Task: Find a one-way business class flight from San Luis Obispo to Jackson for 9 passengers on May 9, with 2 checked bags, a price limit of ₹750,000, and a departure time between 9:00 AM and 12:00 AM.
Action: Mouse moved to (216, 209)
Screenshot: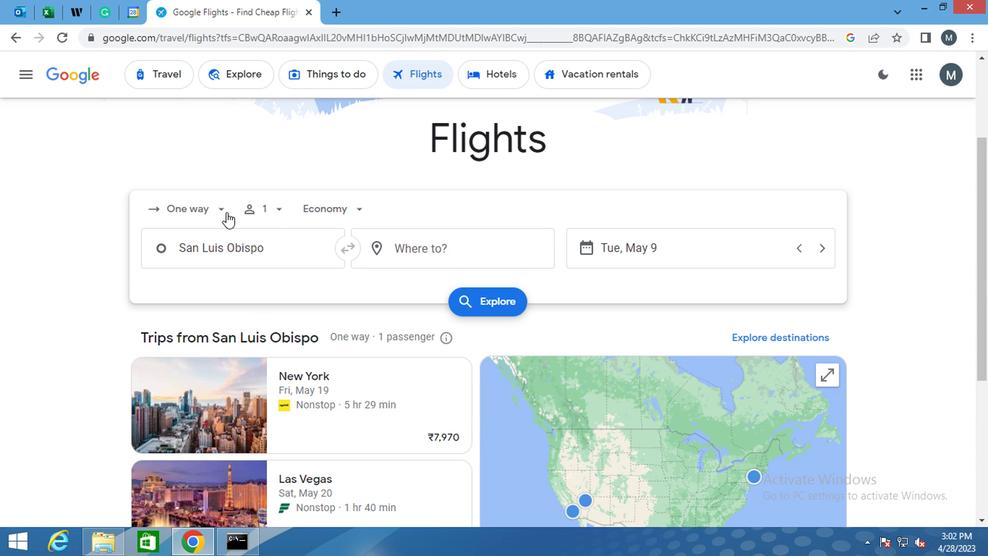 
Action: Mouse pressed left at (216, 209)
Screenshot: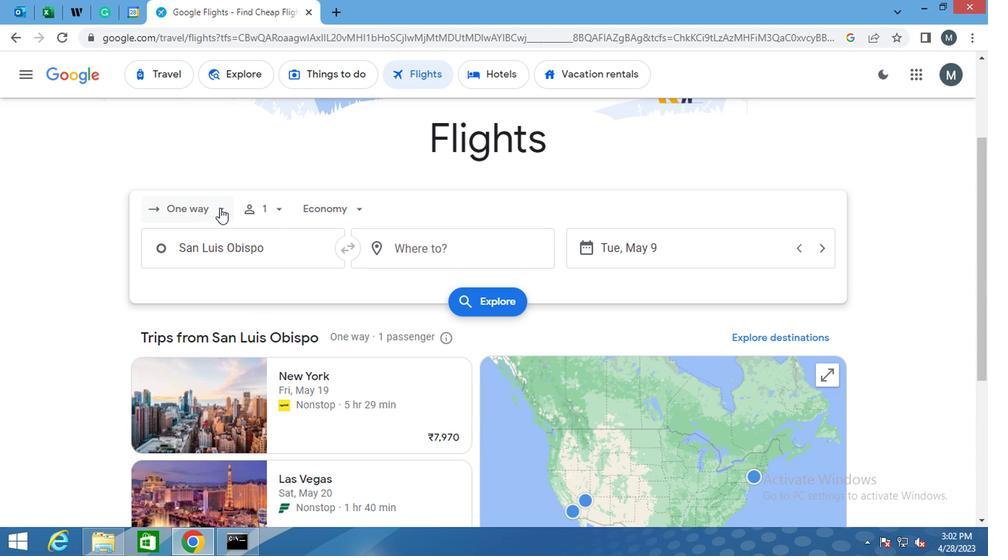 
Action: Mouse moved to (231, 284)
Screenshot: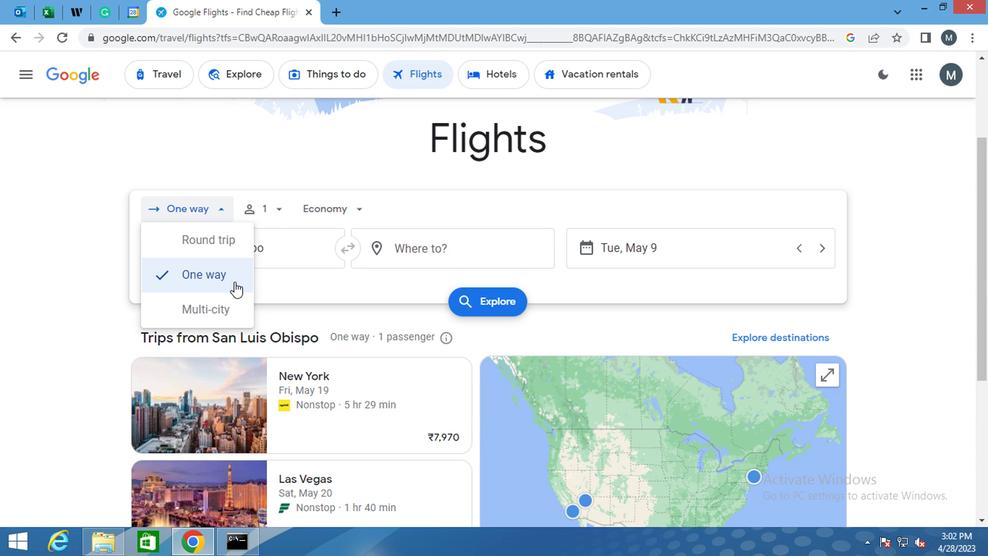 
Action: Mouse pressed left at (231, 284)
Screenshot: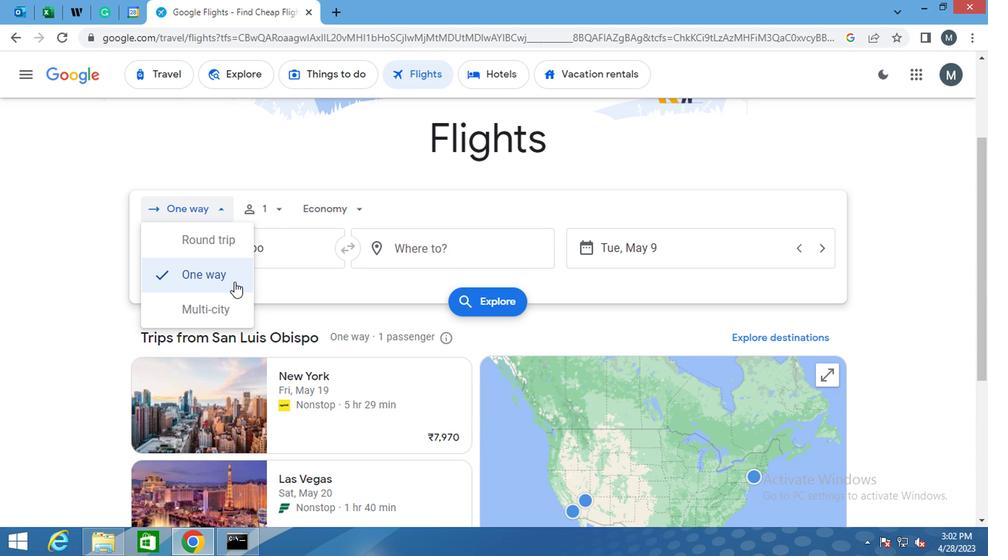 
Action: Mouse moved to (285, 211)
Screenshot: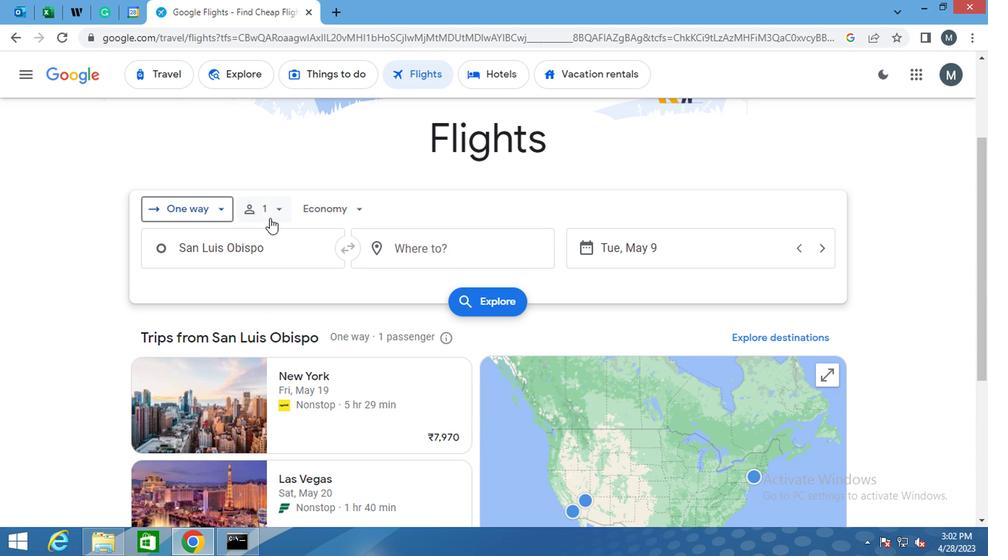 
Action: Mouse pressed left at (285, 211)
Screenshot: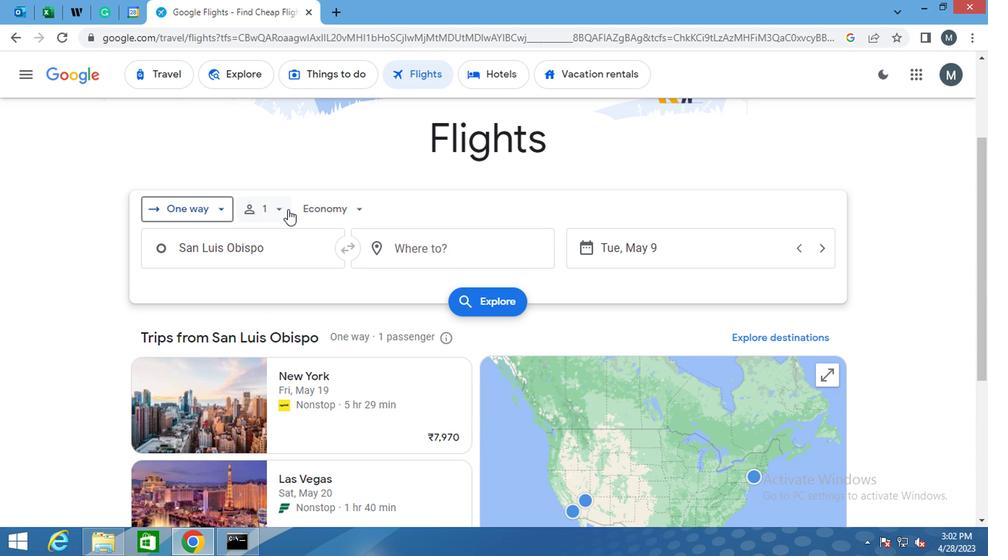 
Action: Mouse moved to (385, 250)
Screenshot: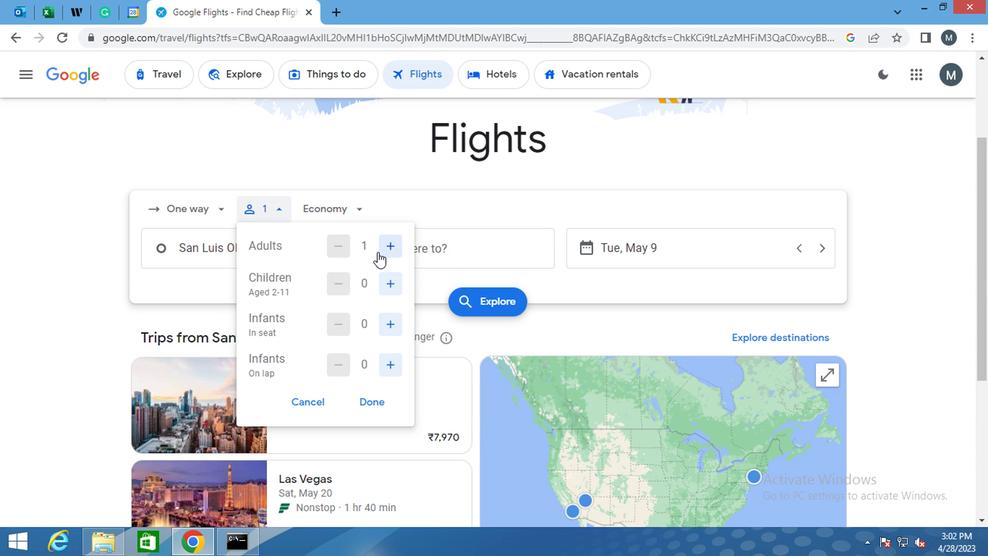 
Action: Mouse pressed left at (385, 250)
Screenshot: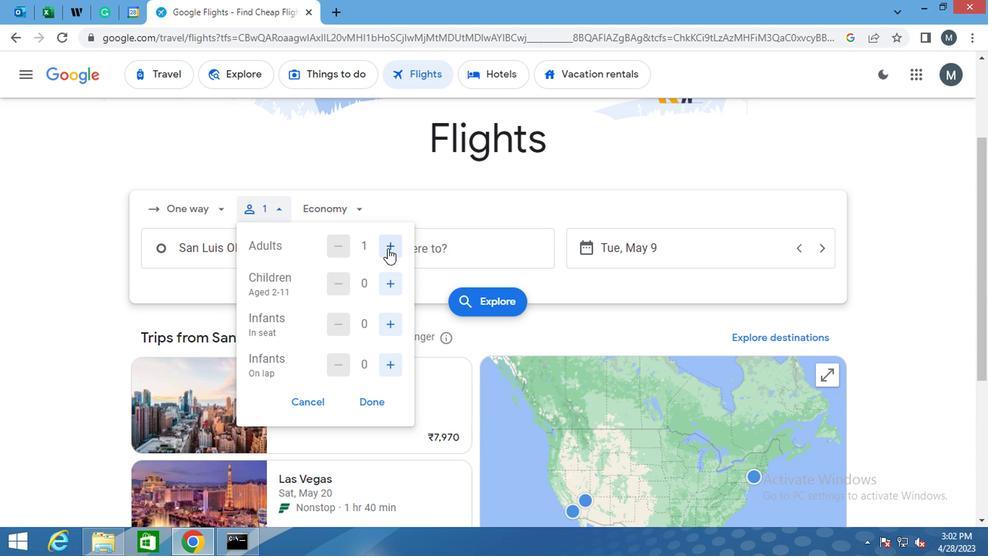 
Action: Mouse pressed left at (385, 250)
Screenshot: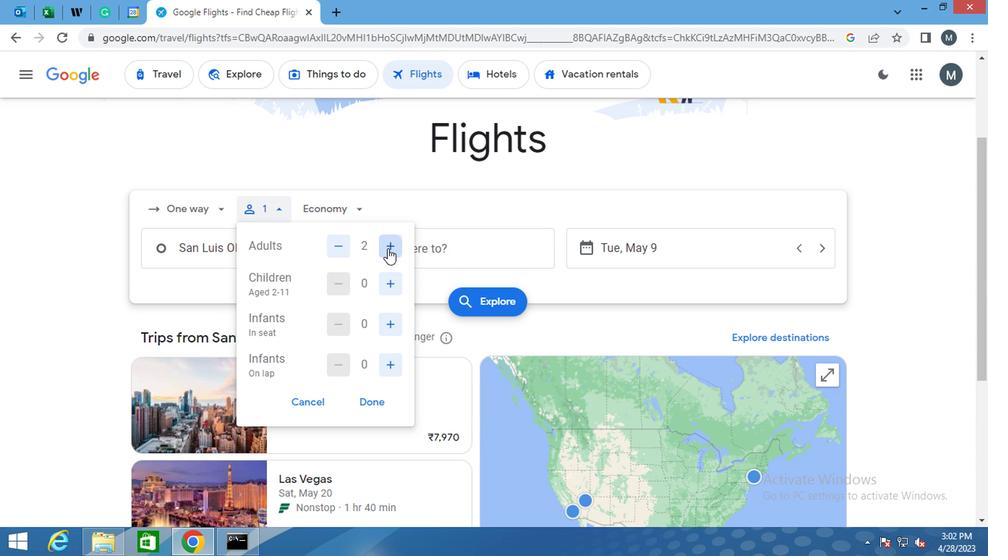 
Action: Mouse pressed left at (385, 250)
Screenshot: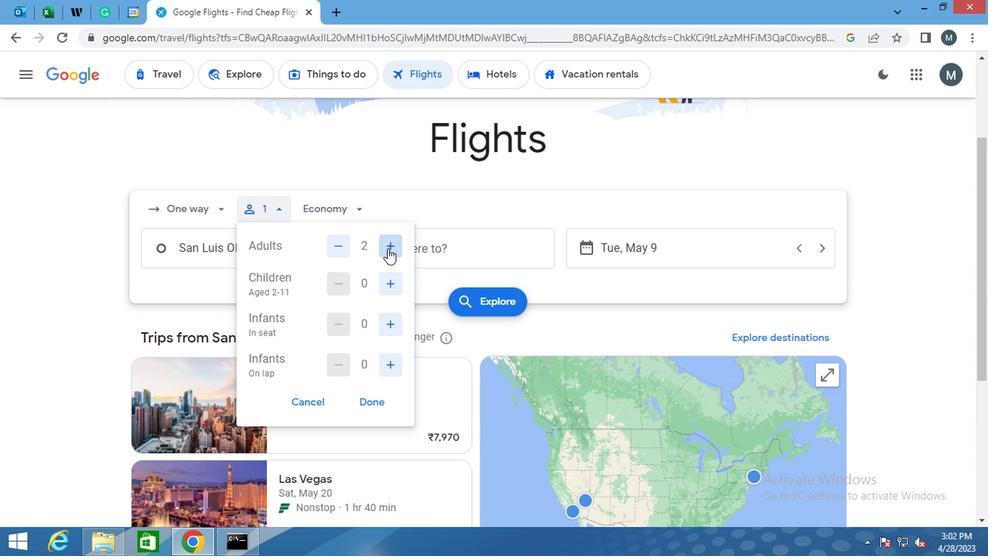 
Action: Mouse pressed left at (385, 250)
Screenshot: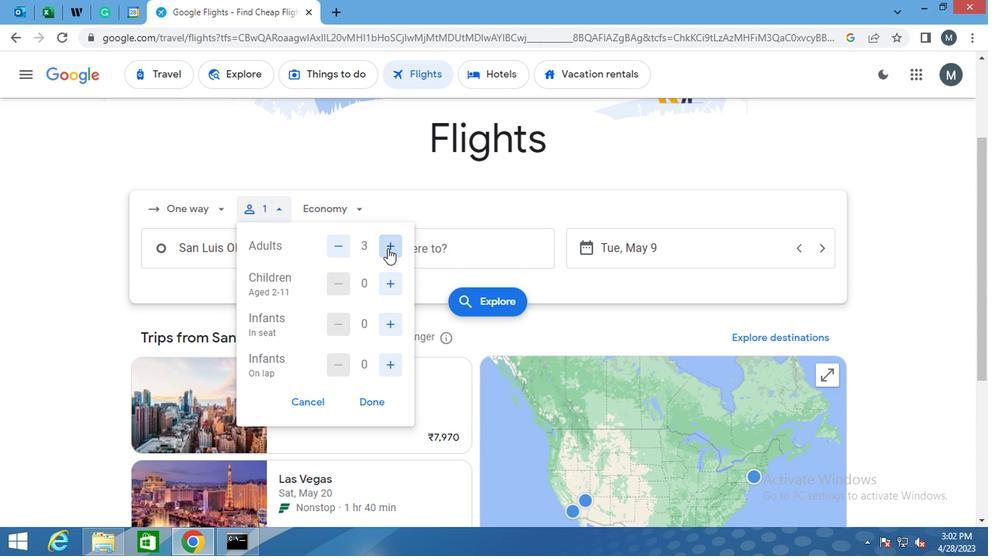 
Action: Mouse moved to (388, 287)
Screenshot: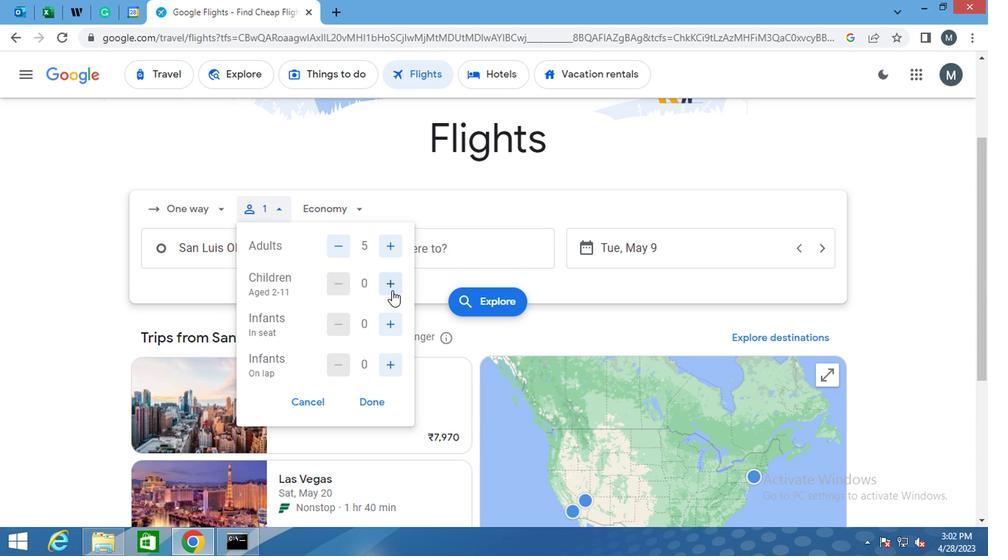 
Action: Mouse pressed left at (388, 287)
Screenshot: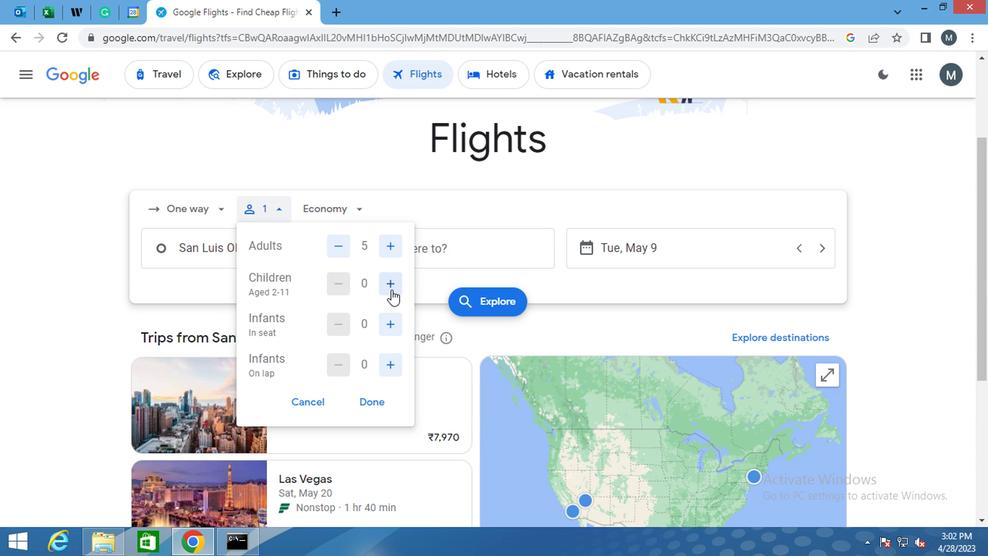 
Action: Mouse moved to (389, 324)
Screenshot: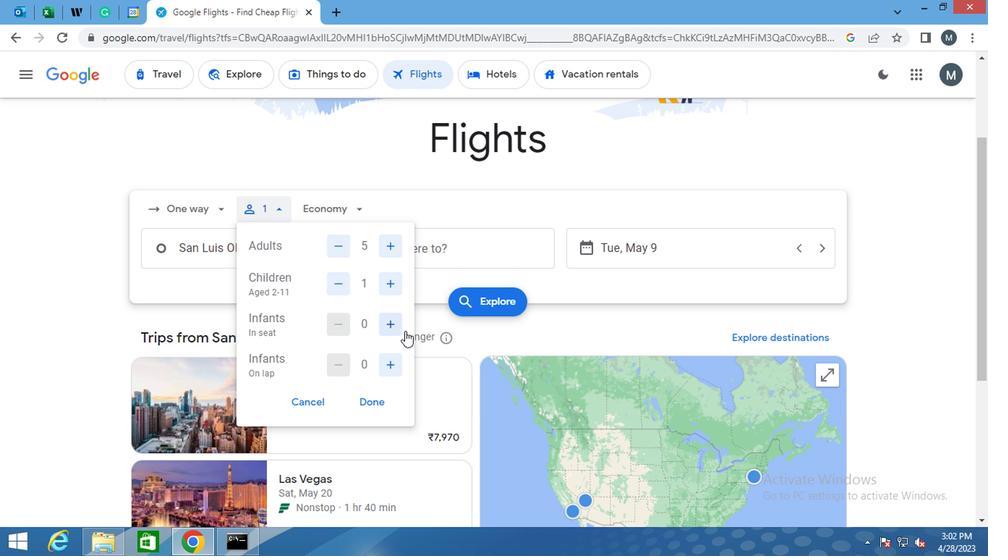 
Action: Mouse pressed left at (389, 324)
Screenshot: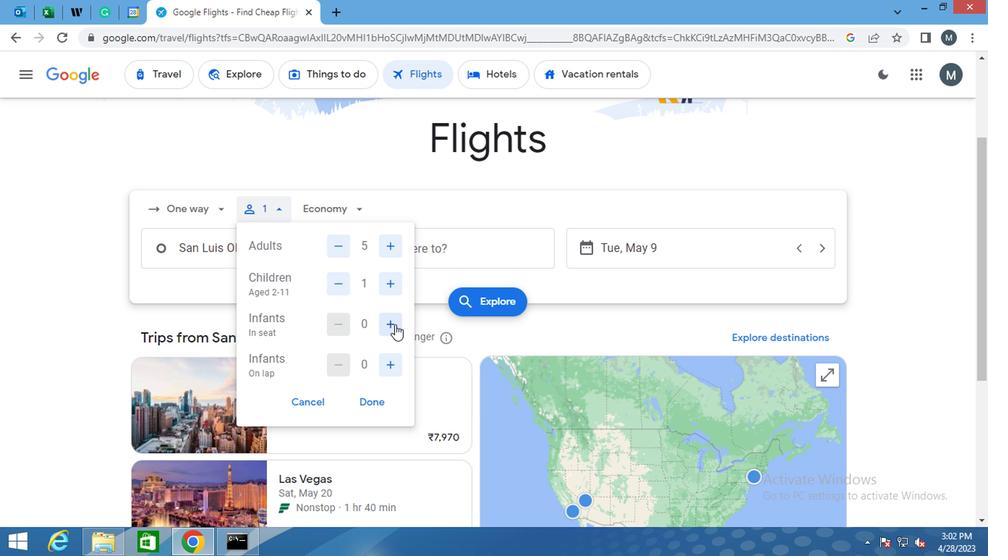
Action: Mouse pressed left at (389, 324)
Screenshot: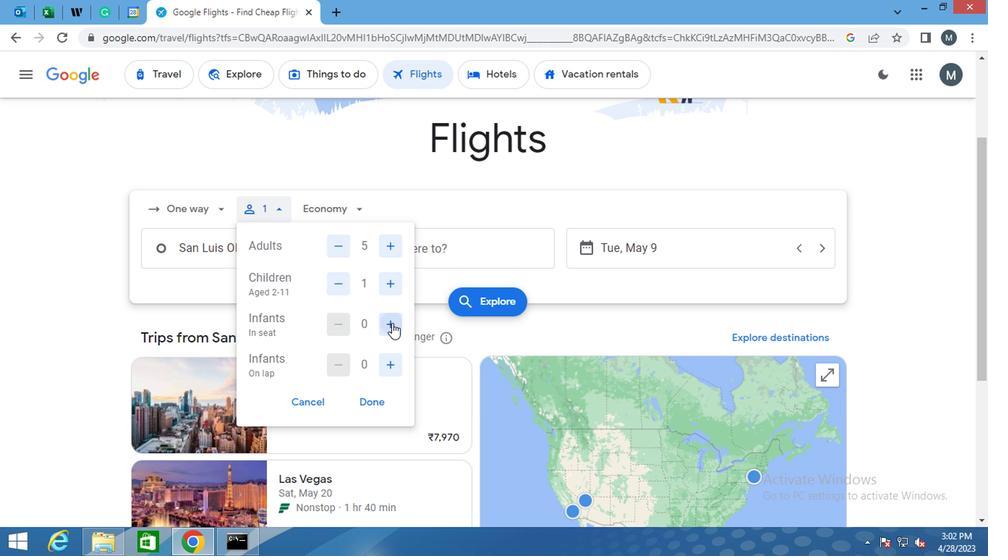 
Action: Mouse moved to (392, 368)
Screenshot: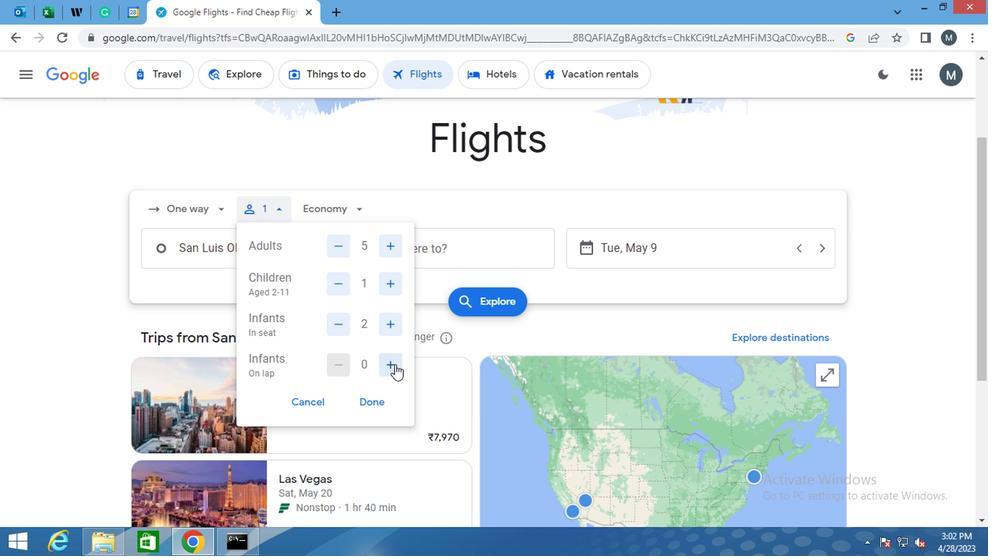 
Action: Mouse pressed left at (392, 368)
Screenshot: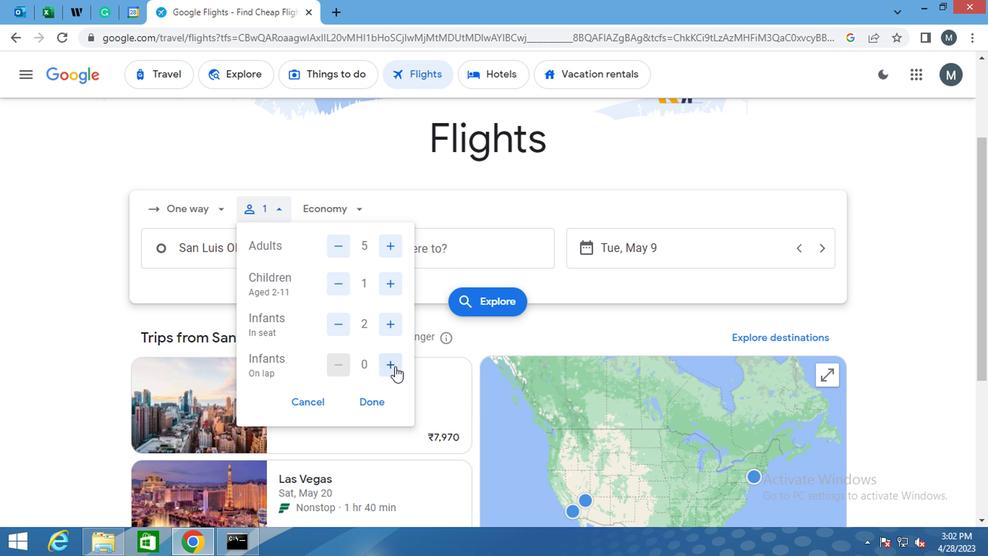 
Action: Mouse moved to (382, 405)
Screenshot: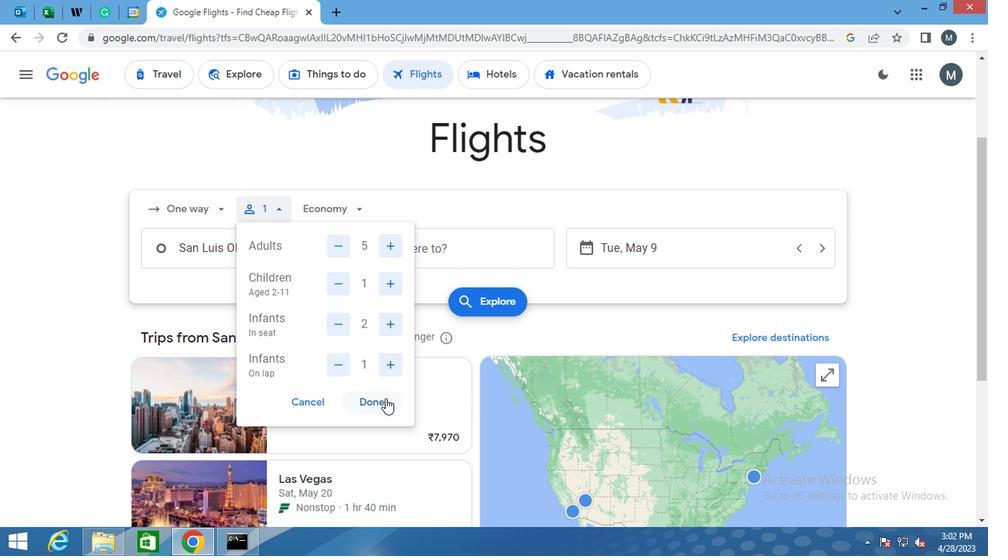 
Action: Mouse pressed left at (382, 405)
Screenshot: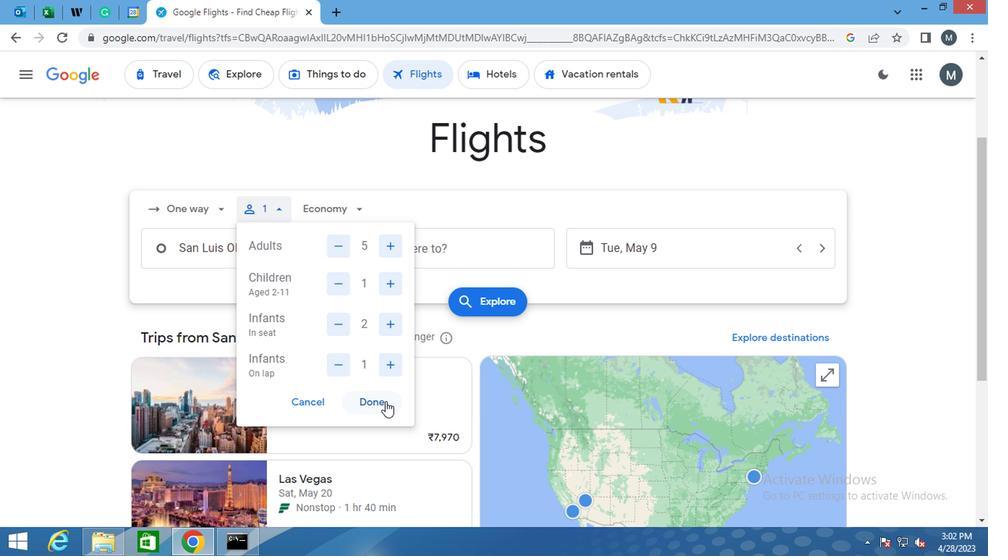 
Action: Mouse moved to (338, 211)
Screenshot: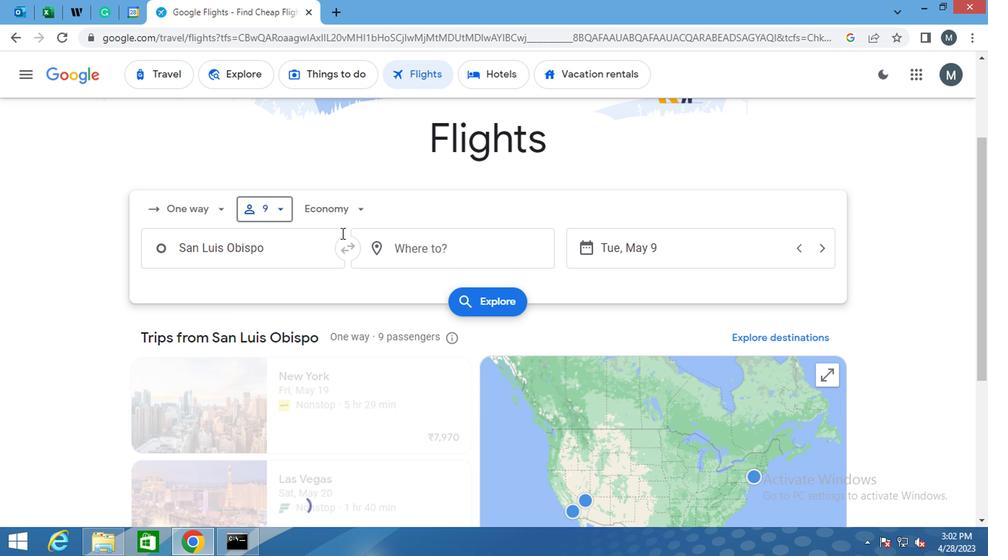 
Action: Mouse pressed left at (338, 211)
Screenshot: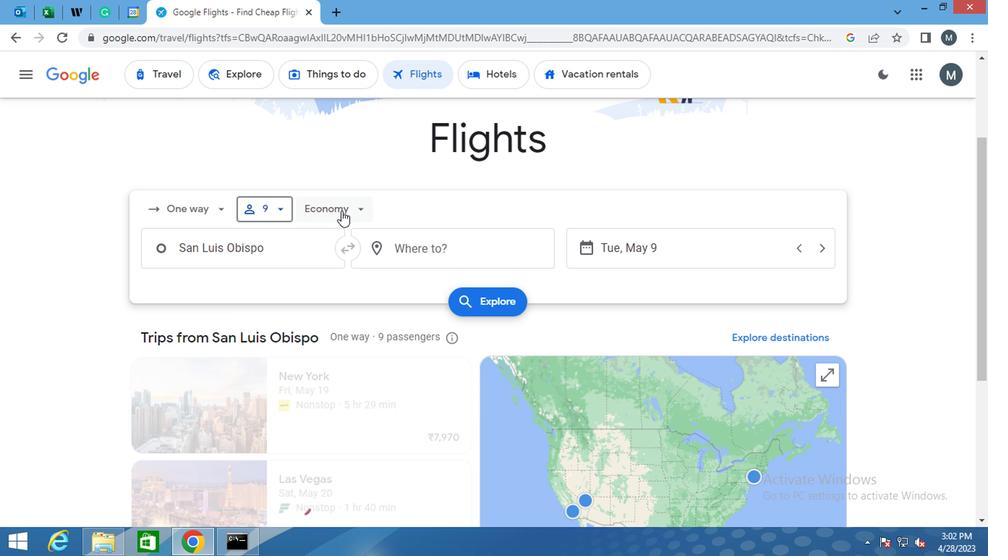 
Action: Mouse moved to (357, 312)
Screenshot: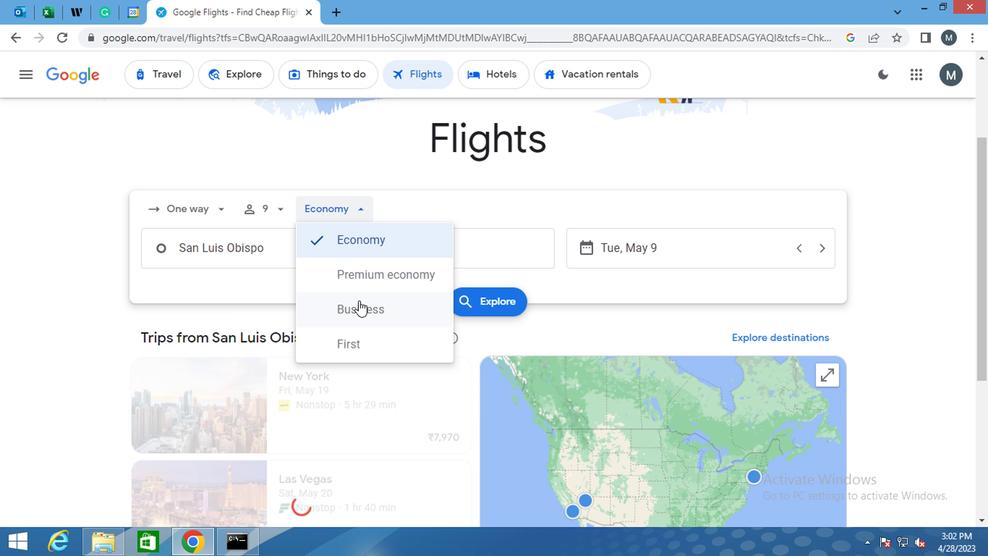
Action: Mouse pressed left at (357, 312)
Screenshot: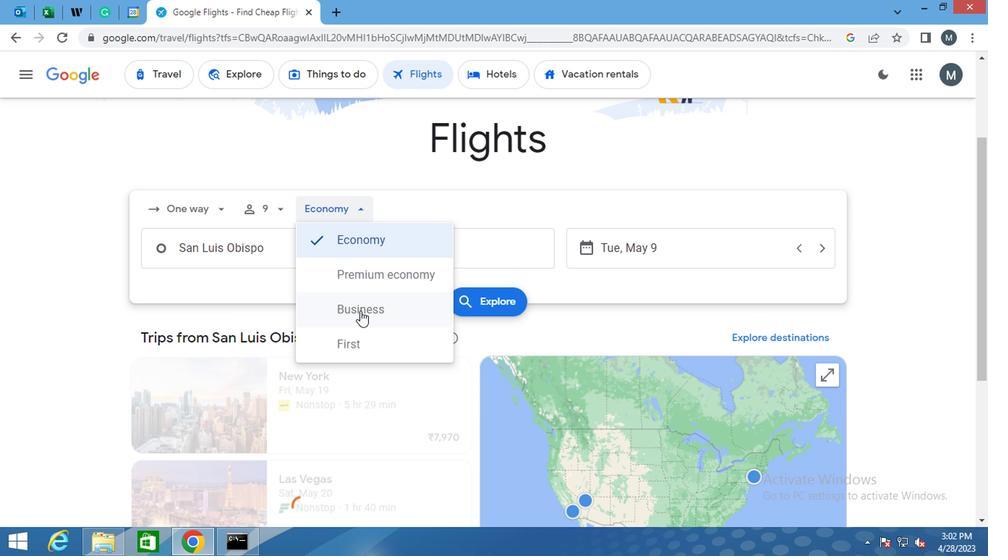
Action: Mouse moved to (265, 258)
Screenshot: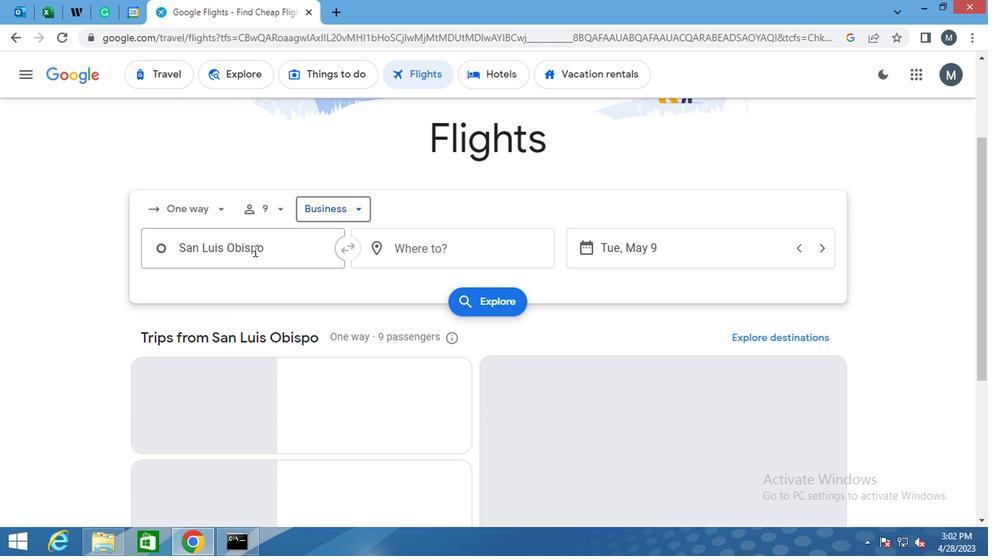 
Action: Mouse pressed left at (265, 258)
Screenshot: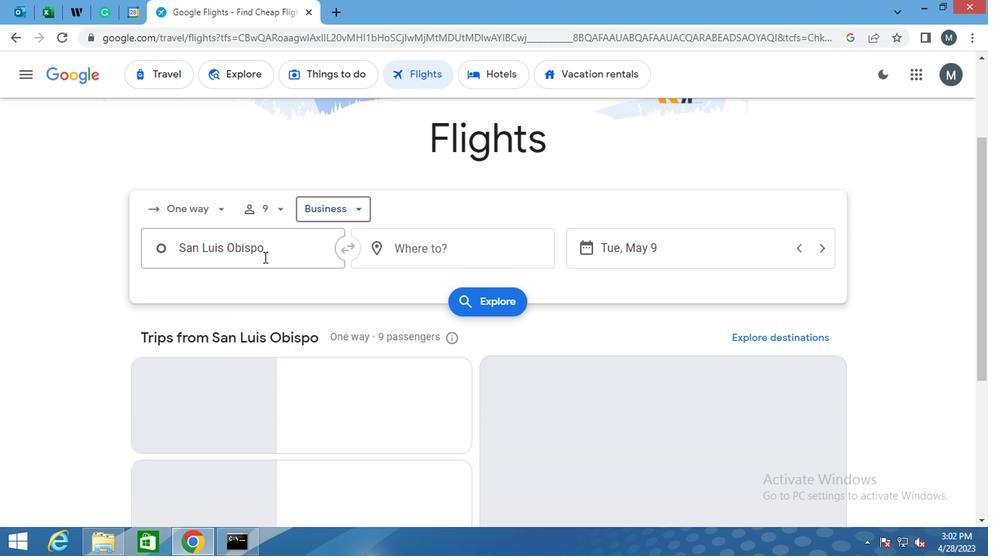
Action: Mouse moved to (291, 334)
Screenshot: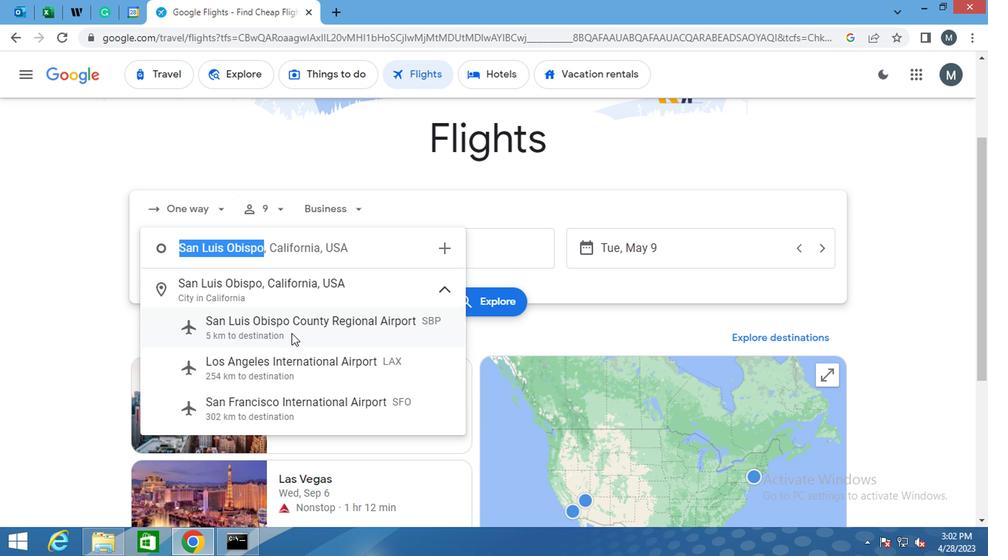 
Action: Mouse pressed left at (291, 334)
Screenshot: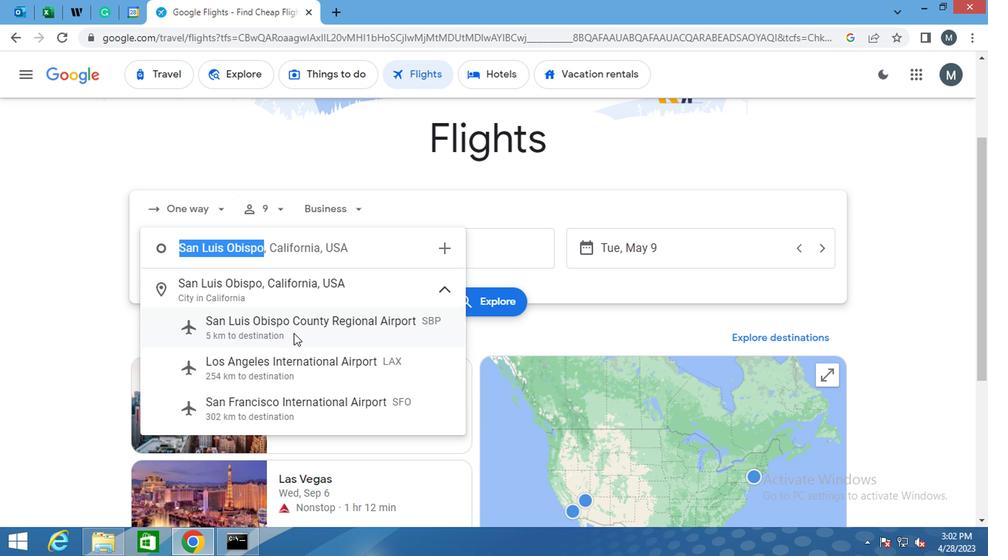 
Action: Mouse moved to (409, 252)
Screenshot: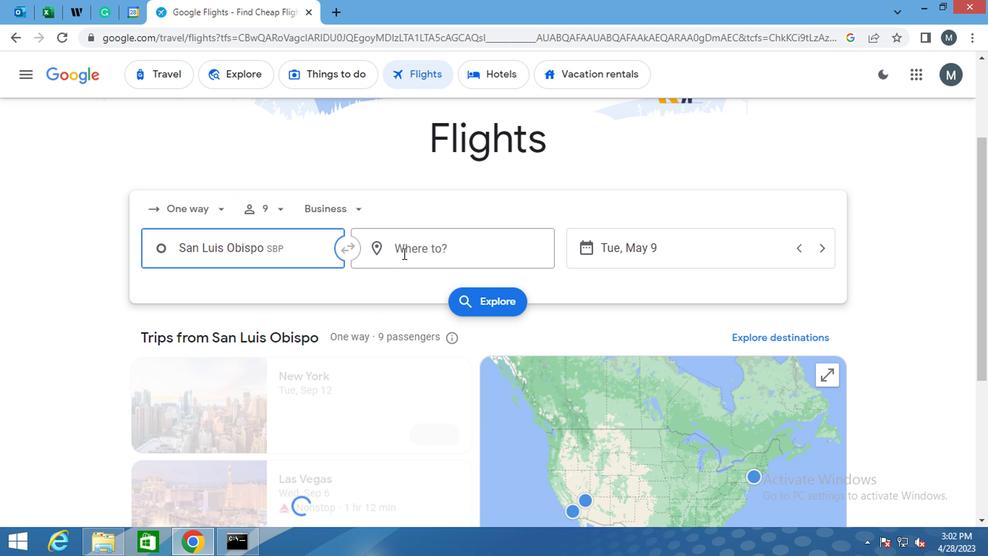 
Action: Mouse pressed left at (409, 252)
Screenshot: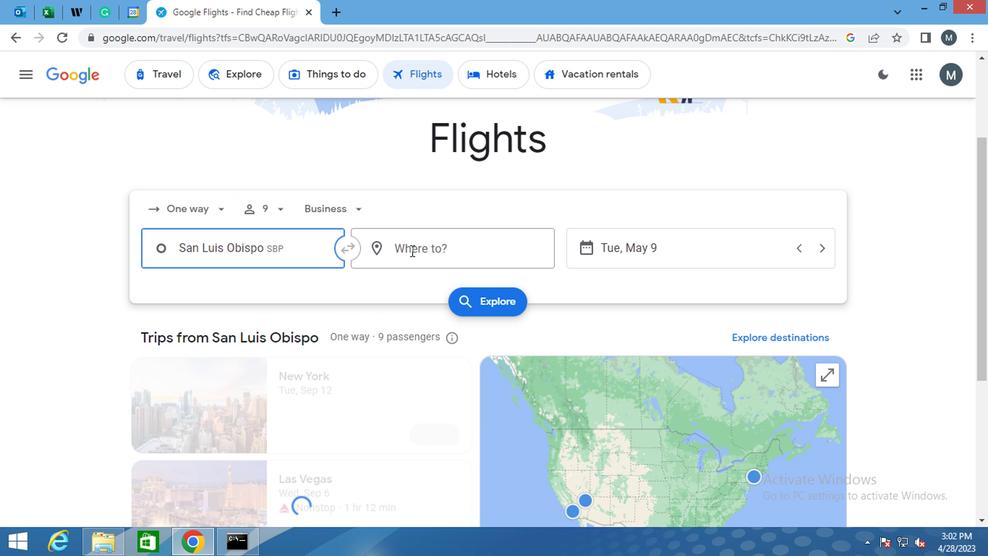 
Action: Mouse moved to (453, 274)
Screenshot: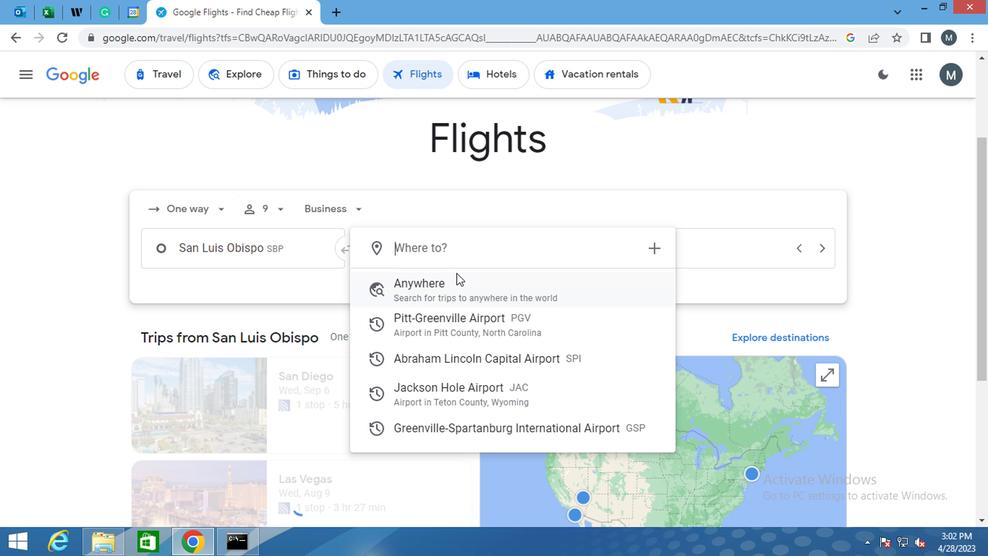 
Action: Key pressed jck
Screenshot: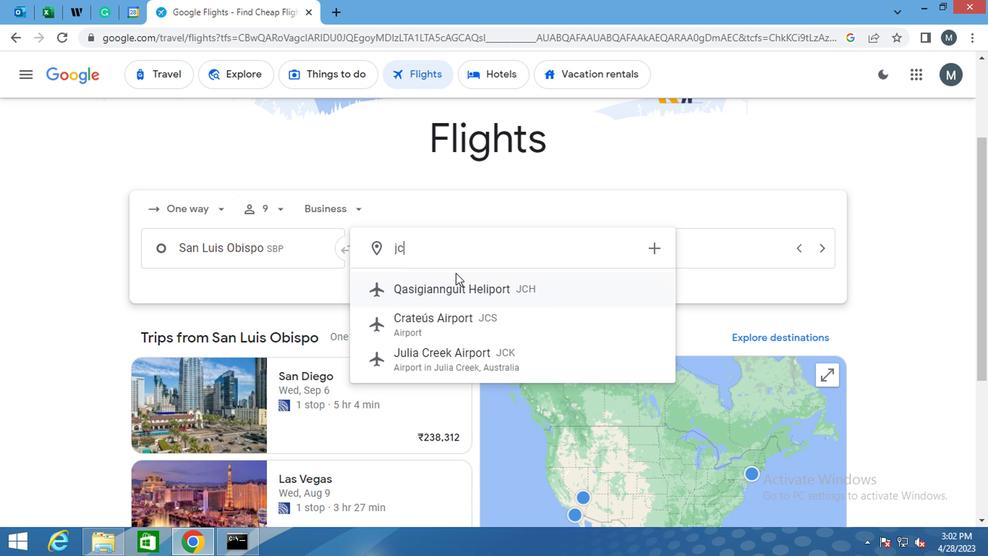 
Action: Mouse moved to (475, 295)
Screenshot: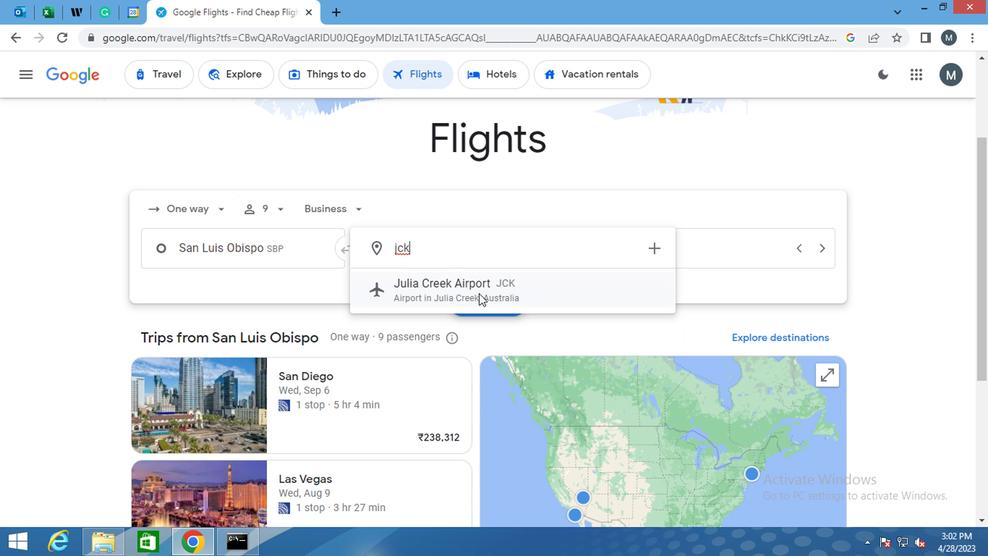 
Action: Key pressed <Key.backspace><Key.backspace>ackson<Key.space>ho
Screenshot: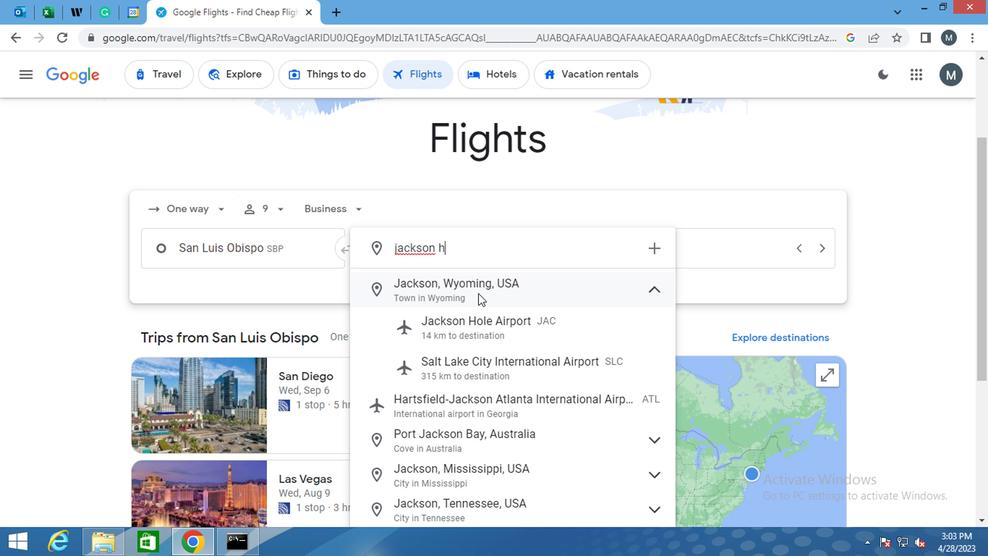 
Action: Mouse moved to (468, 290)
Screenshot: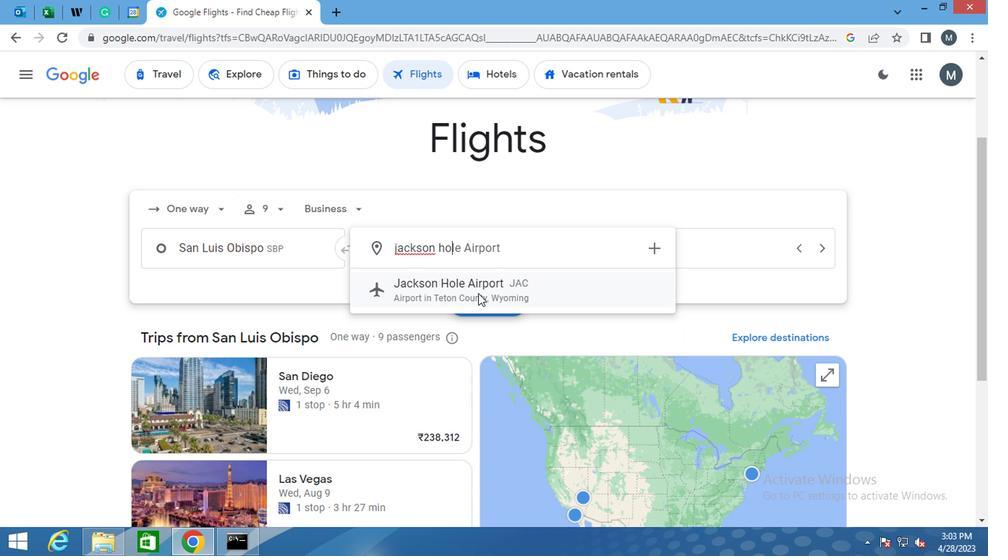 
Action: Mouse pressed left at (468, 290)
Screenshot: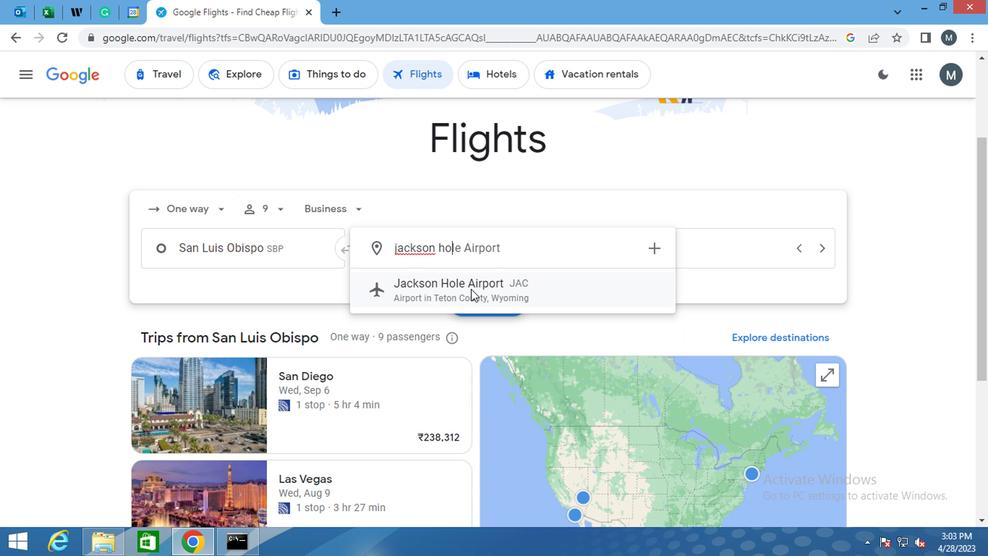 
Action: Mouse moved to (711, 255)
Screenshot: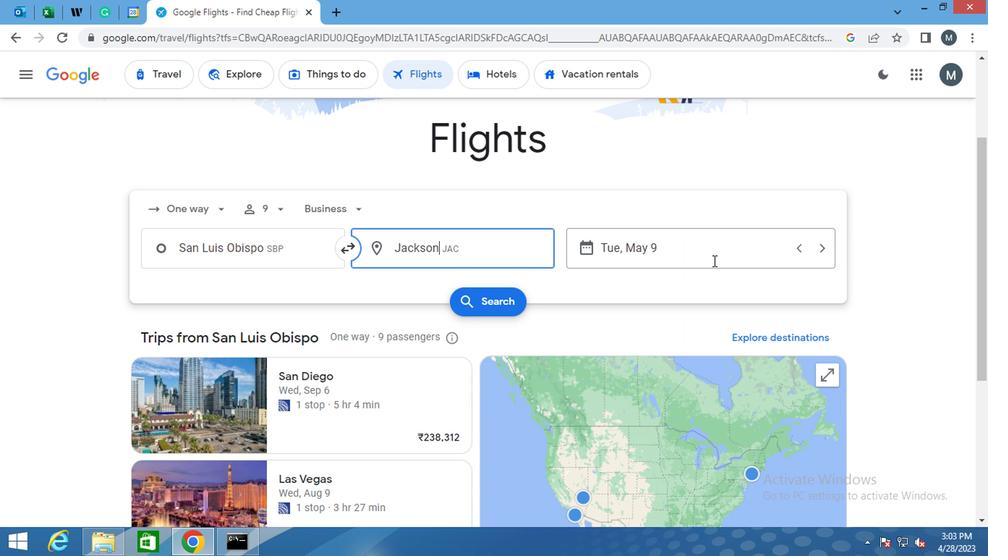 
Action: Mouse pressed left at (711, 255)
Screenshot: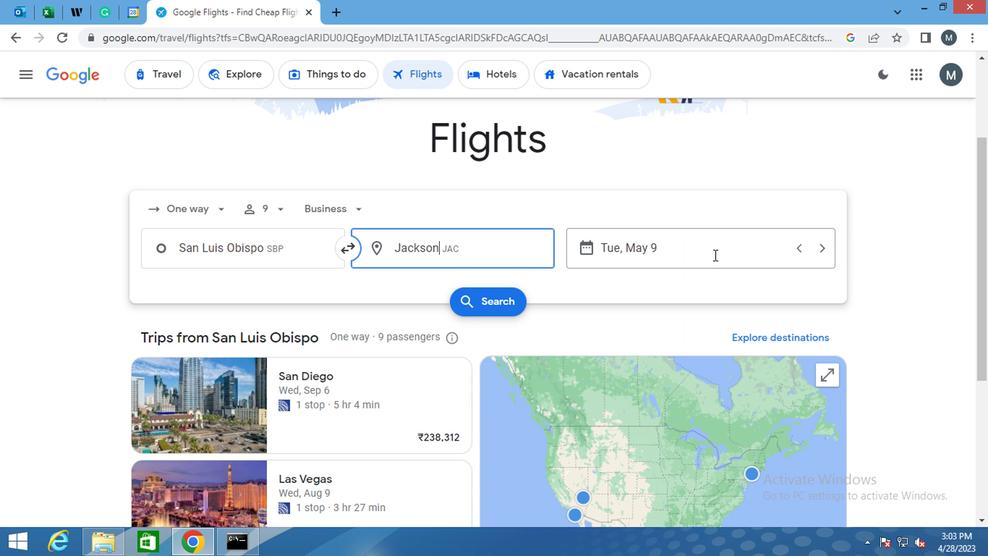 
Action: Mouse moved to (673, 262)
Screenshot: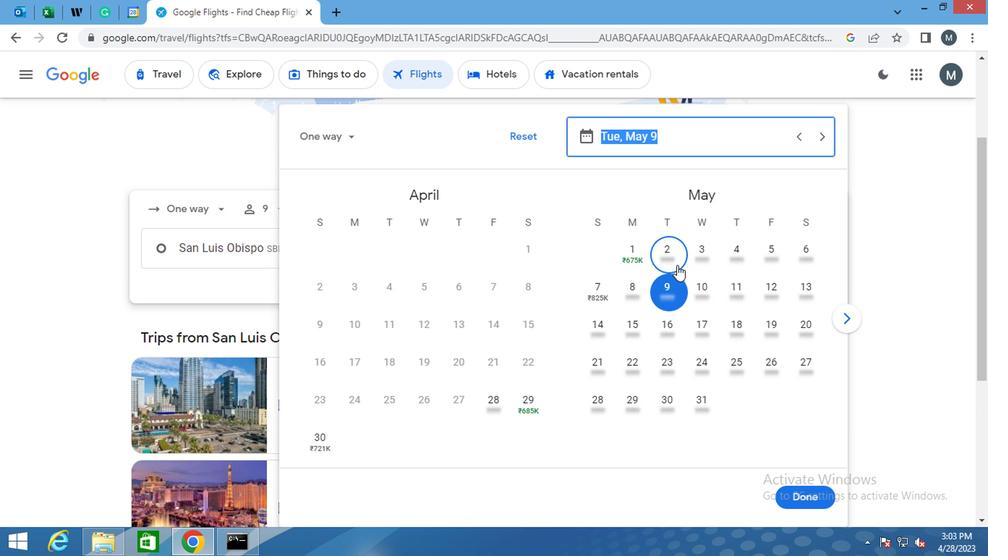
Action: Mouse pressed left at (673, 262)
Screenshot: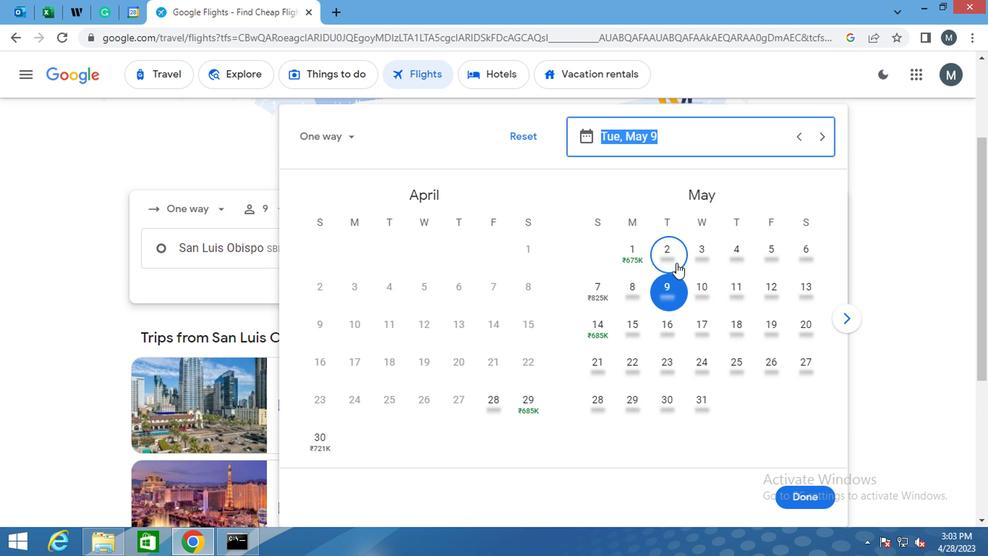 
Action: Mouse moved to (799, 502)
Screenshot: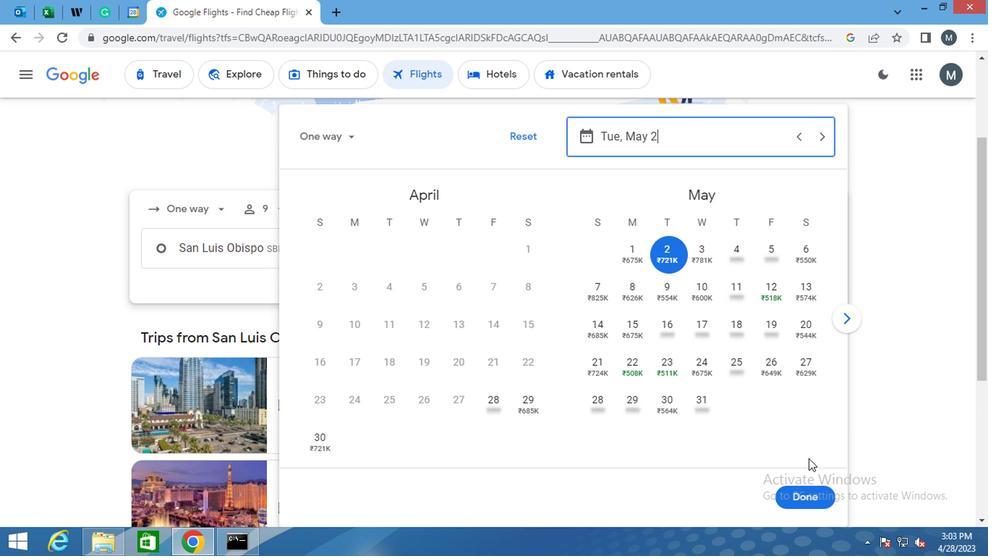 
Action: Mouse pressed left at (799, 502)
Screenshot: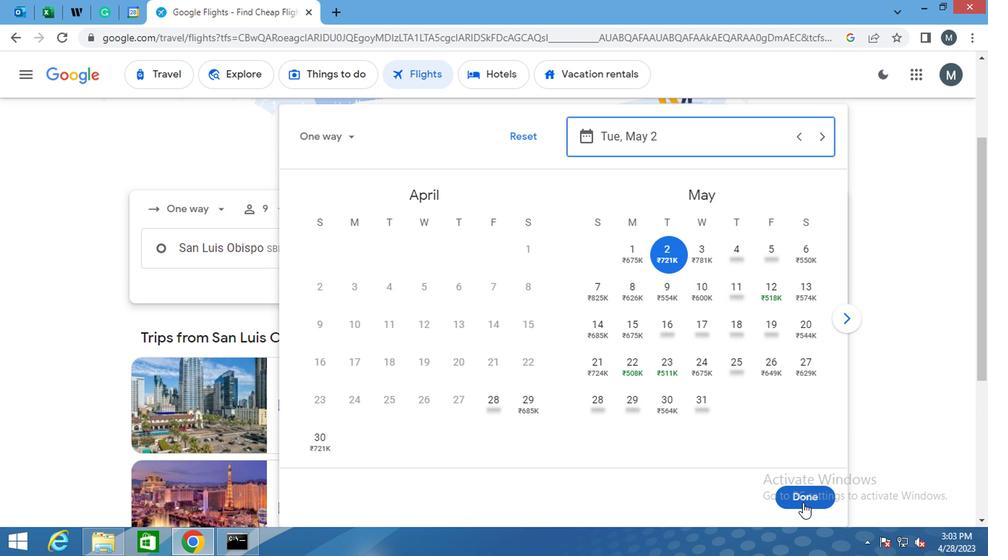 
Action: Mouse moved to (486, 302)
Screenshot: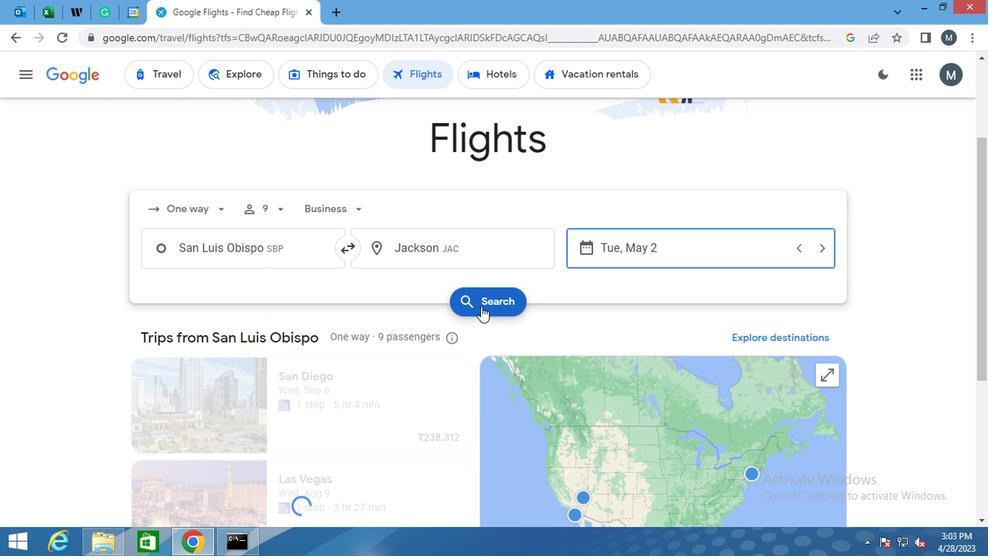 
Action: Mouse pressed left at (486, 302)
Screenshot: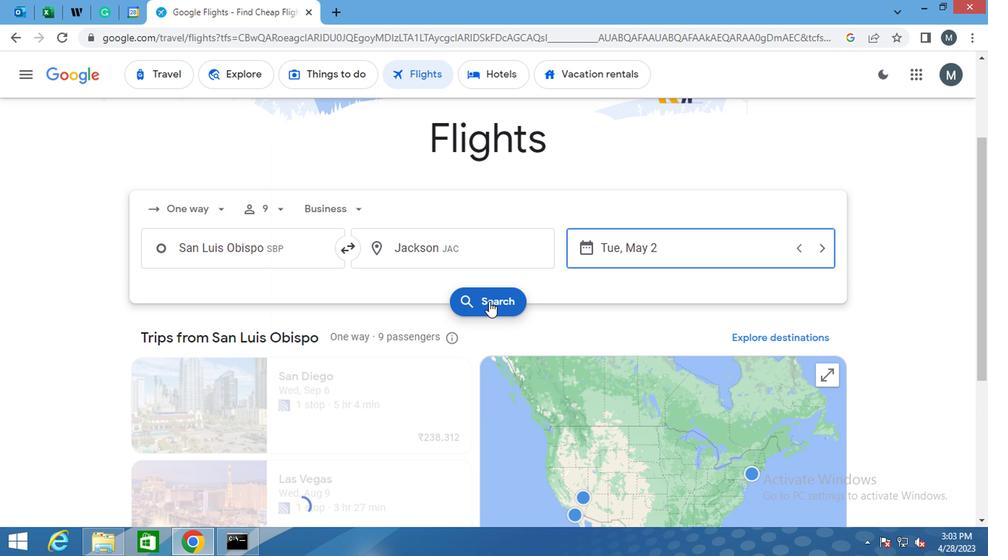 
Action: Mouse moved to (236, 309)
Screenshot: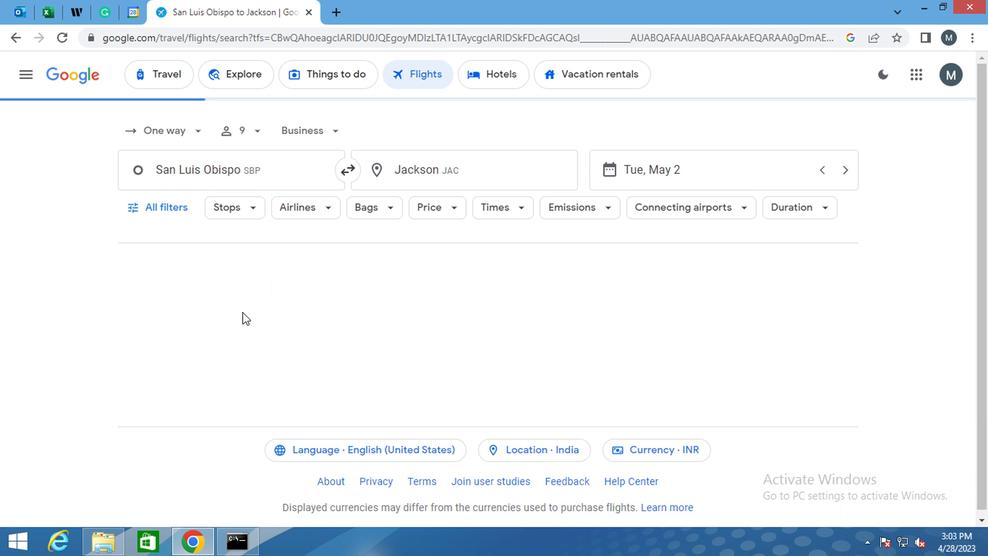 
Action: Mouse scrolled (236, 308) with delta (0, 0)
Screenshot: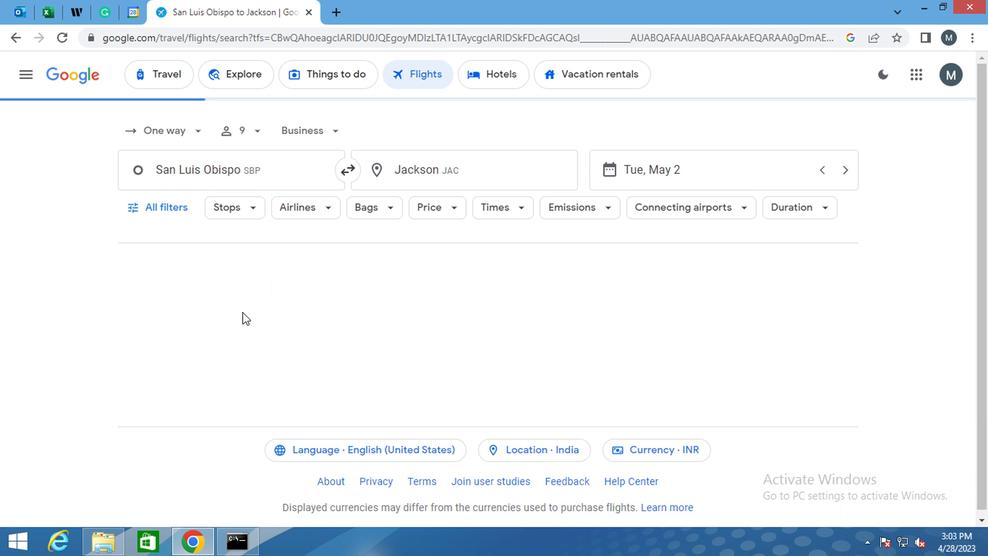 
Action: Mouse moved to (236, 308)
Screenshot: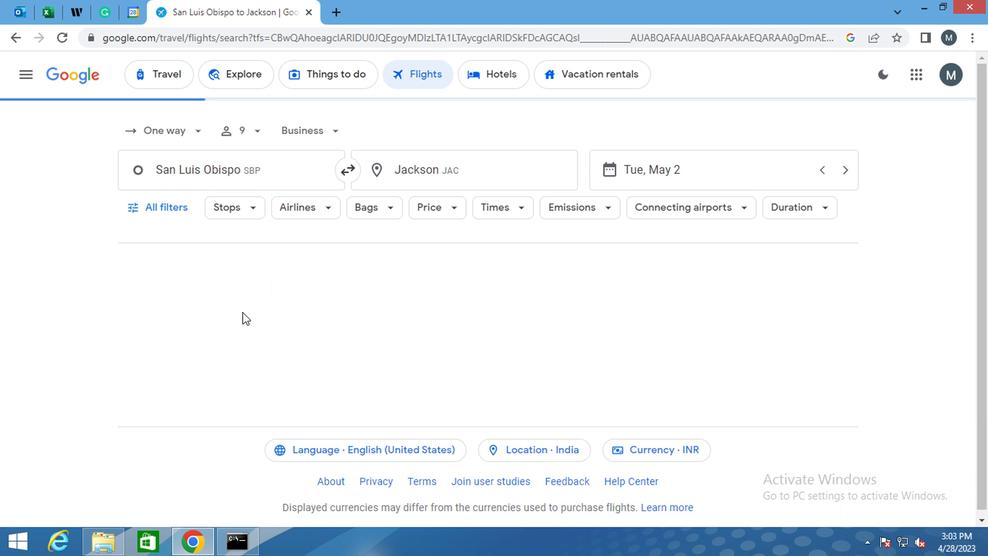 
Action: Mouse scrolled (236, 307) with delta (0, -1)
Screenshot: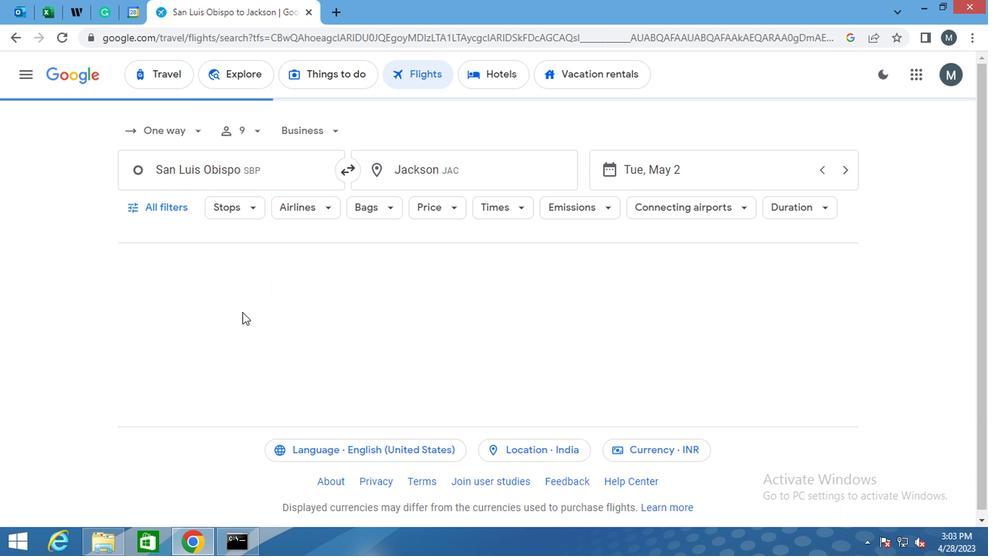 
Action: Mouse moved to (229, 309)
Screenshot: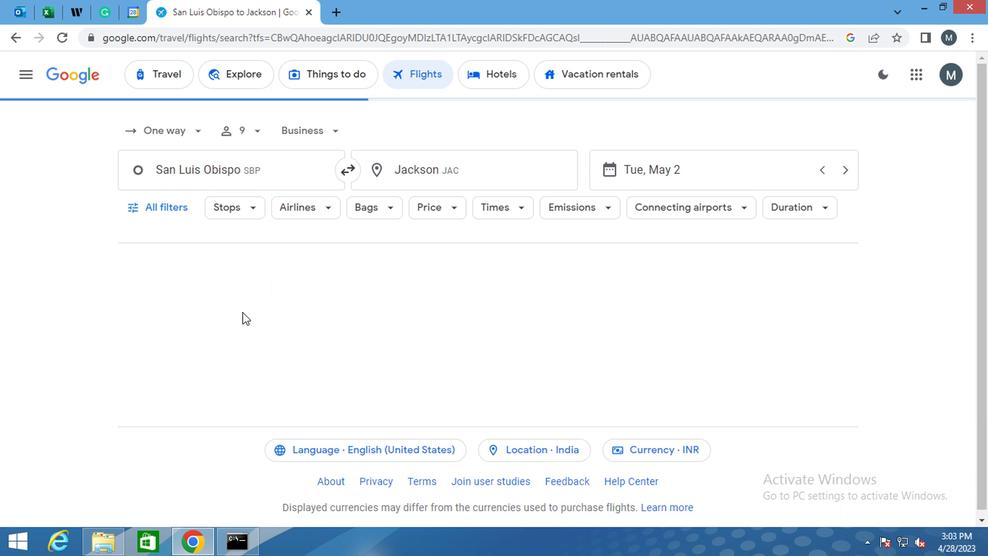 
Action: Mouse scrolled (229, 309) with delta (0, 0)
Screenshot: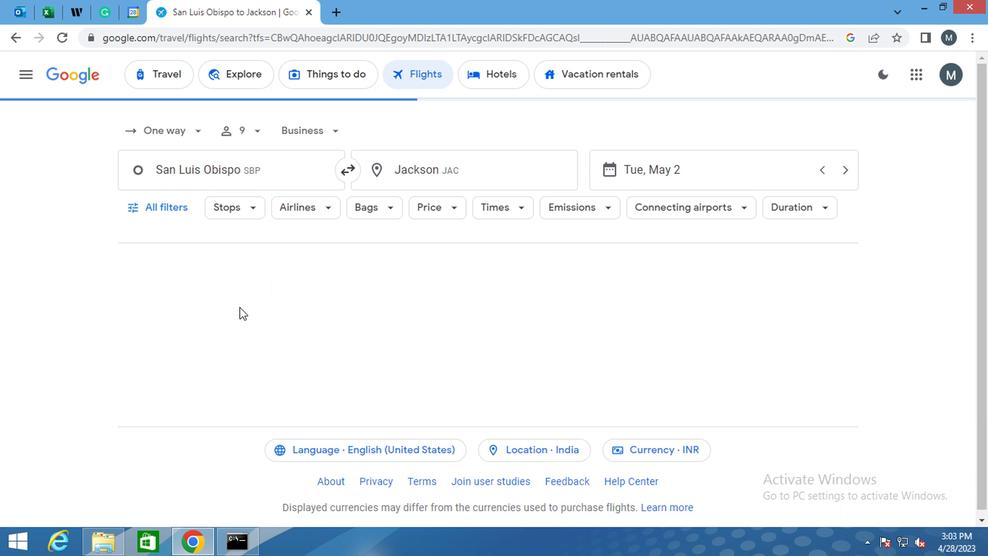 
Action: Mouse moved to (169, 200)
Screenshot: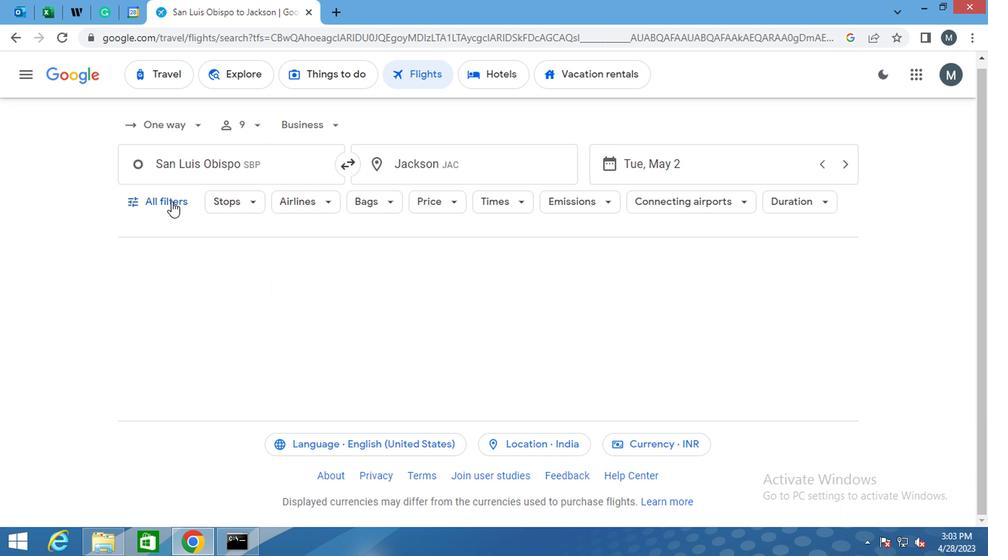 
Action: Mouse pressed left at (169, 200)
Screenshot: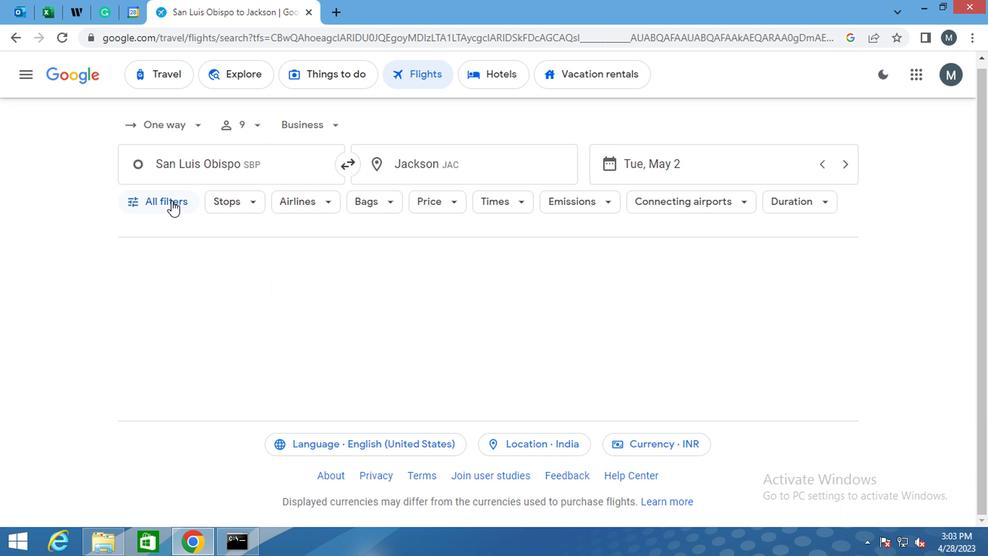 
Action: Mouse moved to (234, 302)
Screenshot: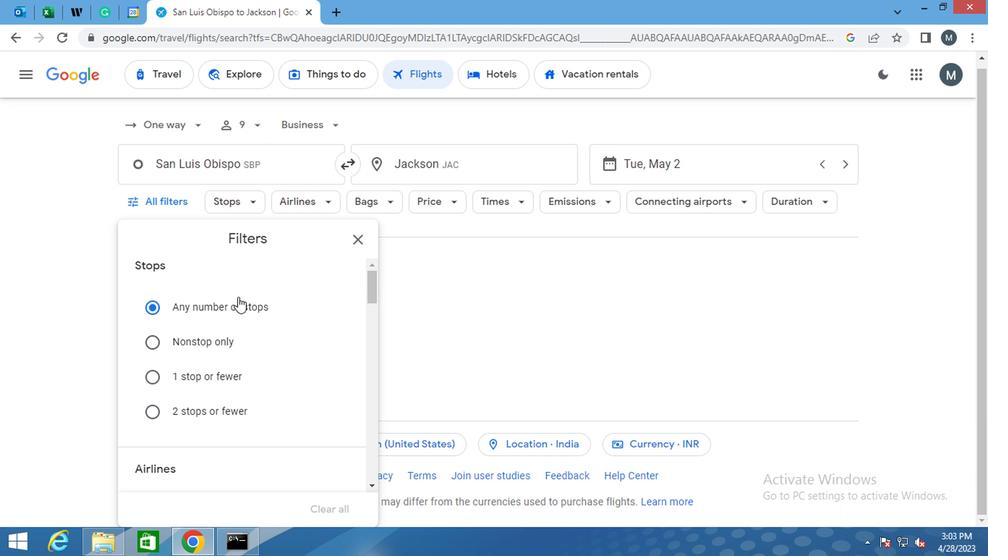 
Action: Mouse scrolled (234, 301) with delta (0, 0)
Screenshot: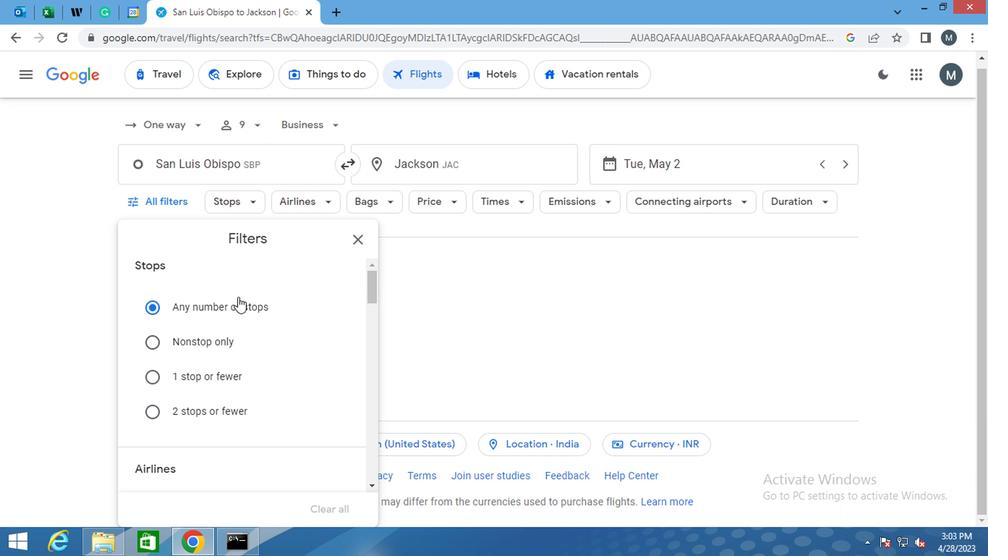 
Action: Mouse moved to (233, 303)
Screenshot: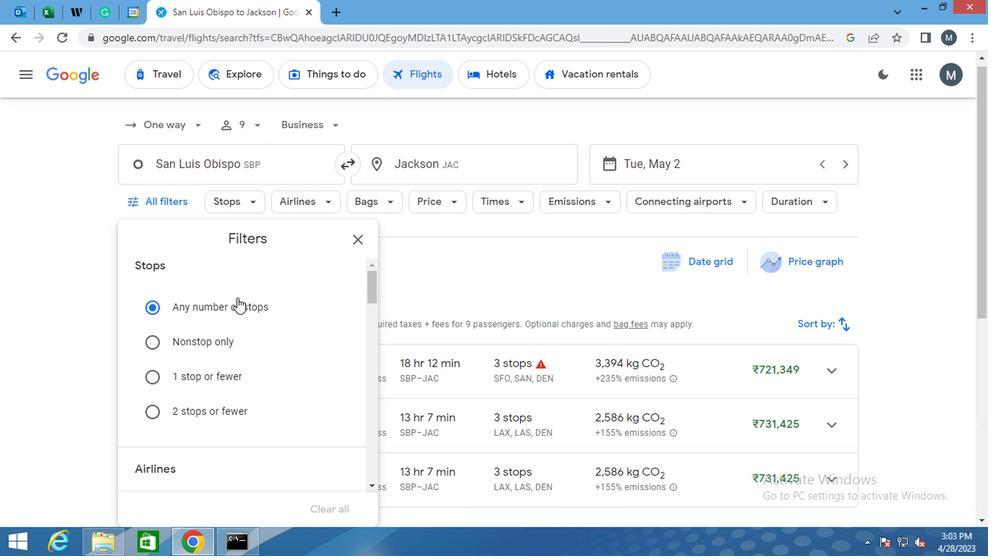 
Action: Mouse scrolled (233, 302) with delta (0, -1)
Screenshot: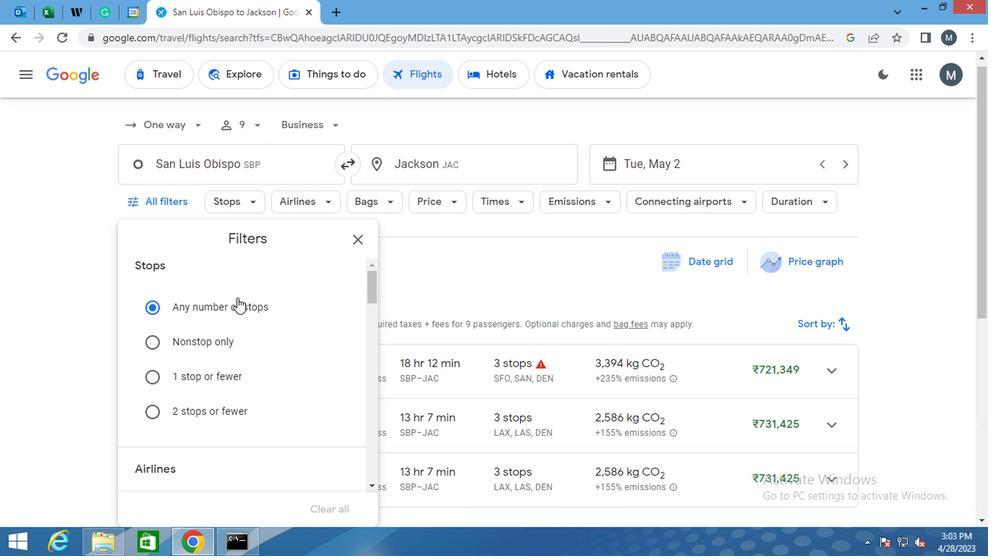 
Action: Mouse moved to (233, 307)
Screenshot: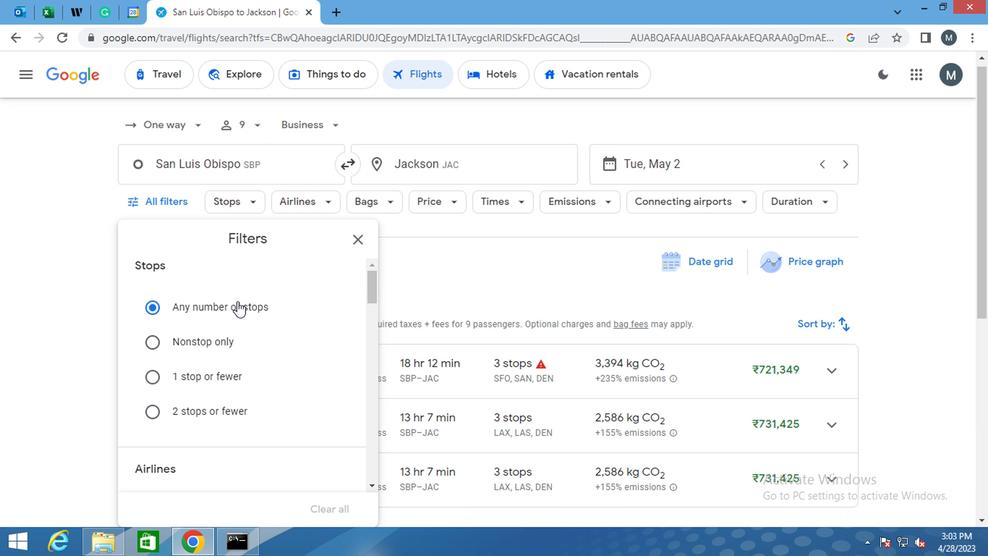 
Action: Mouse scrolled (233, 308) with delta (0, 1)
Screenshot: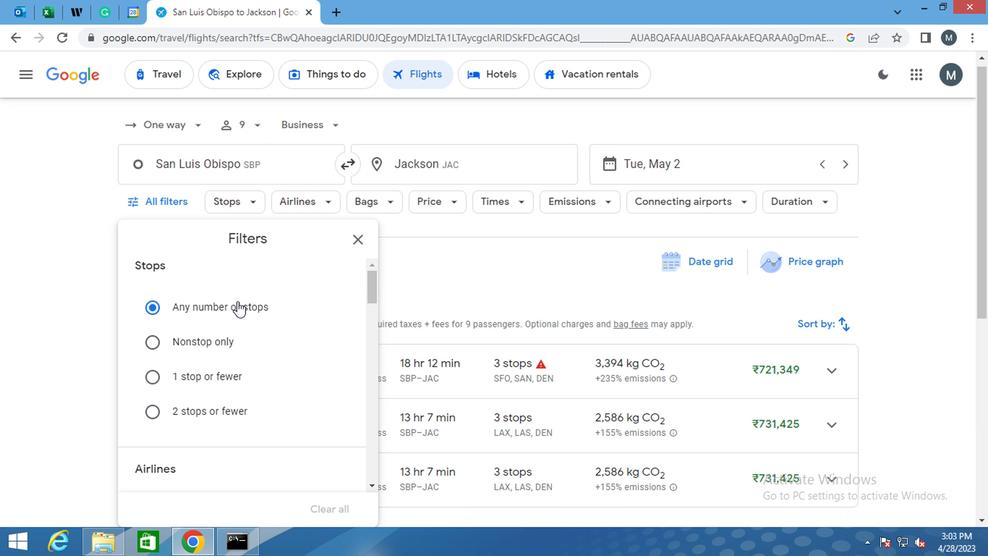 
Action: Mouse moved to (231, 316)
Screenshot: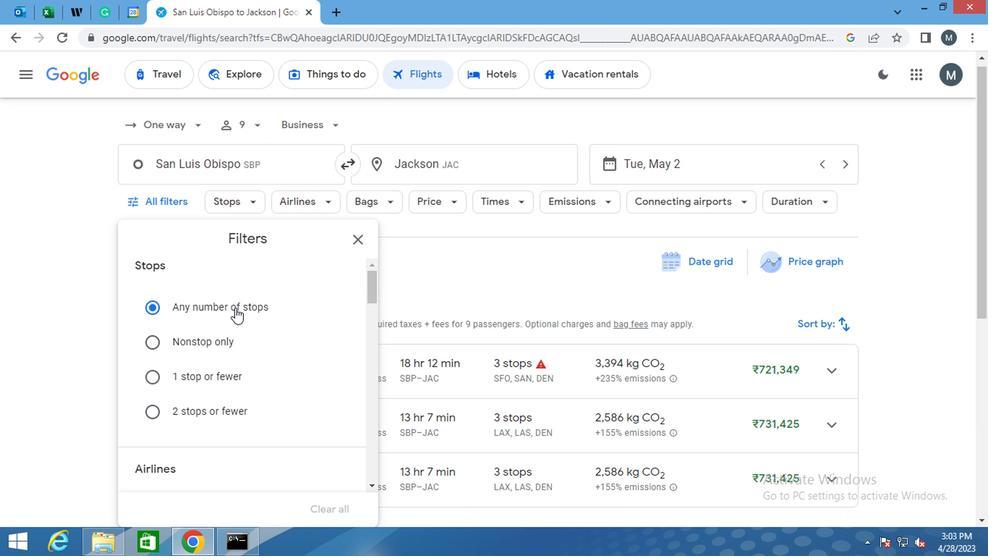 
Action: Mouse scrolled (231, 316) with delta (0, 0)
Screenshot: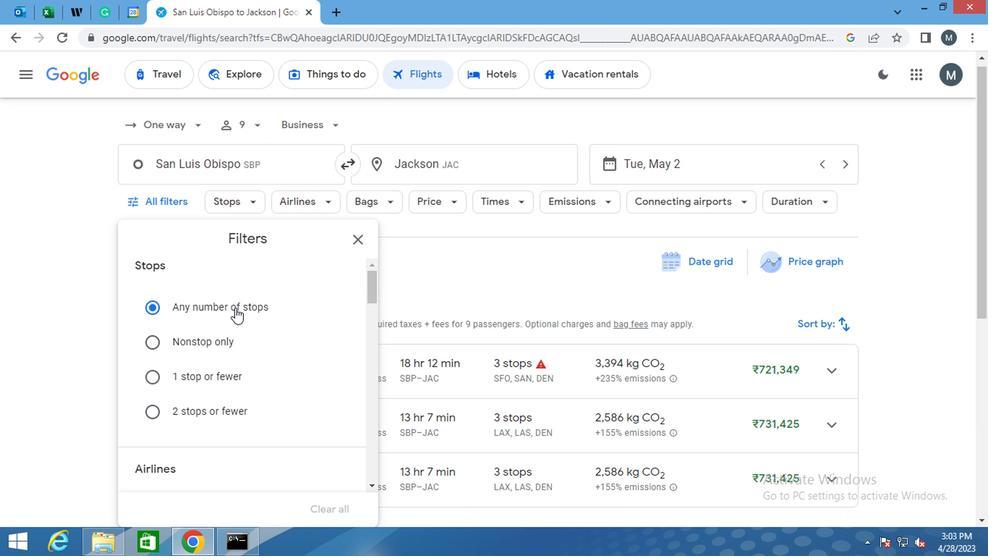 
Action: Mouse moved to (231, 321)
Screenshot: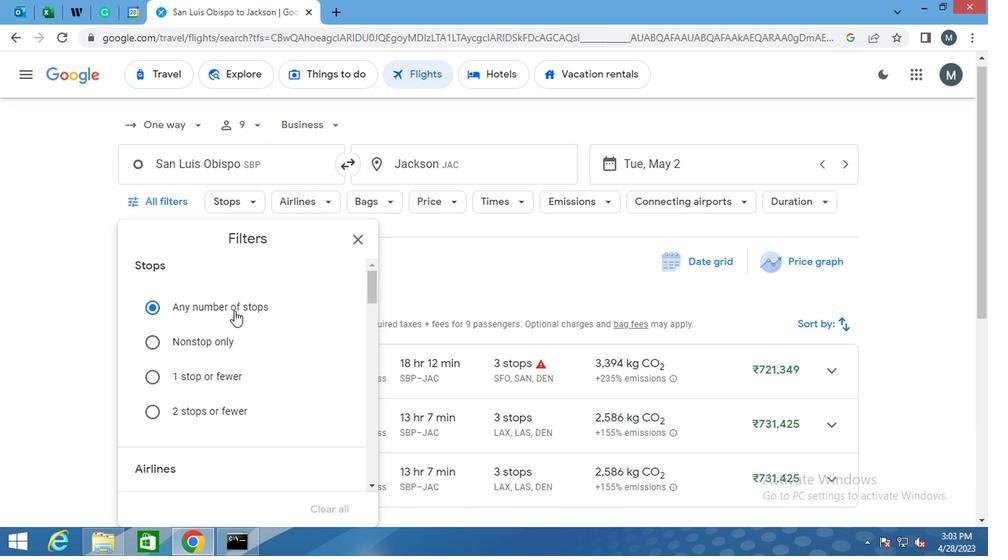 
Action: Mouse scrolled (231, 320) with delta (0, -1)
Screenshot: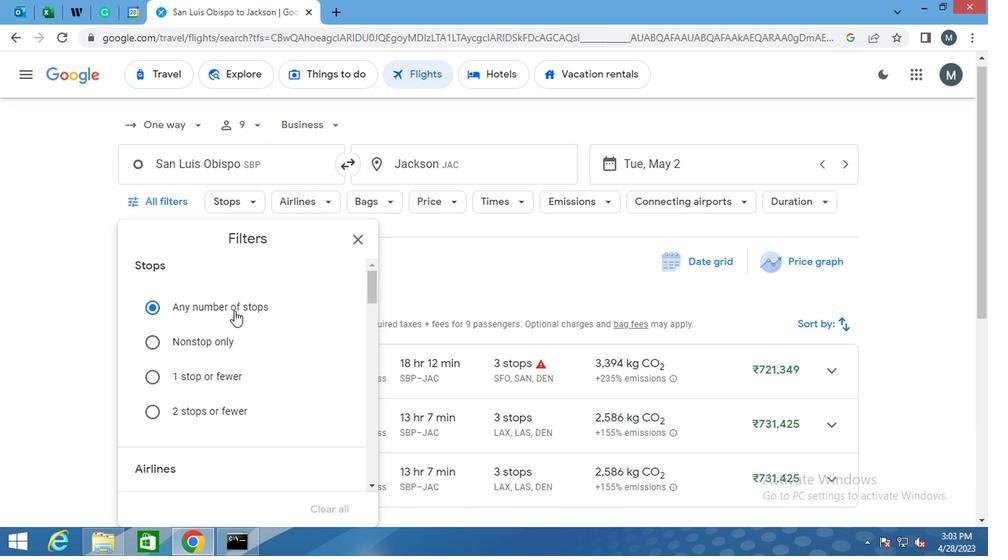 
Action: Mouse moved to (230, 326)
Screenshot: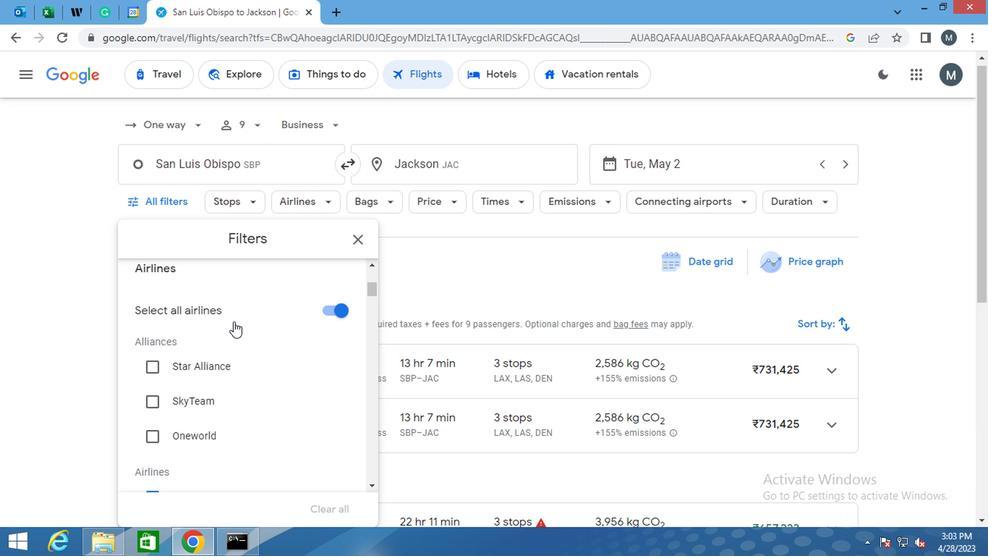 
Action: Mouse scrolled (230, 327) with delta (0, 1)
Screenshot: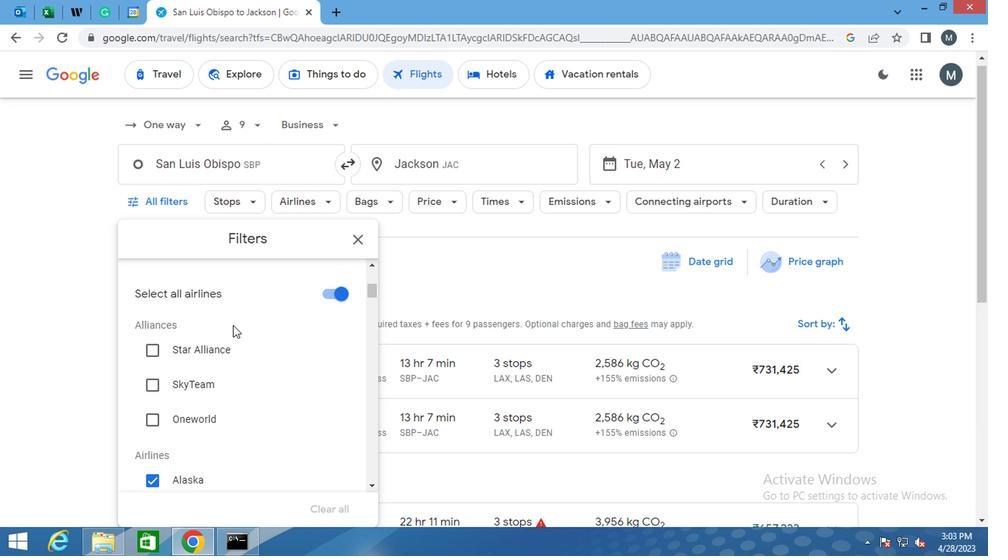 
Action: Mouse scrolled (230, 327) with delta (0, 1)
Screenshot: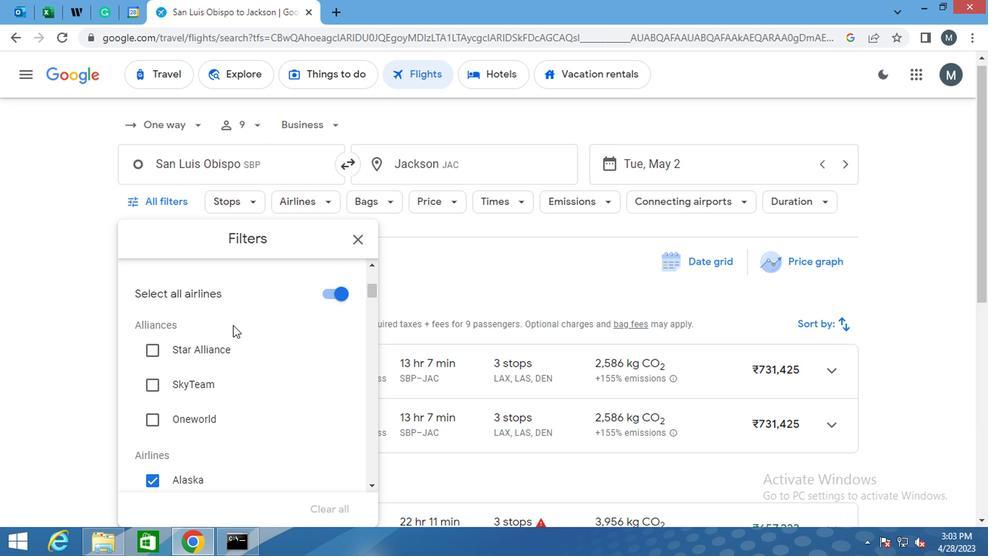 
Action: Mouse scrolled (230, 327) with delta (0, 1)
Screenshot: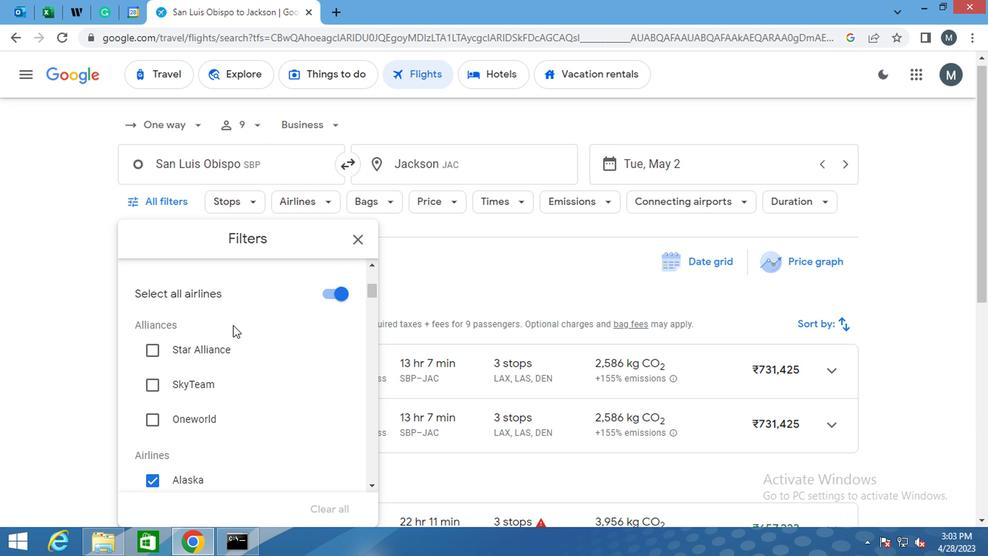 
Action: Mouse moved to (239, 338)
Screenshot: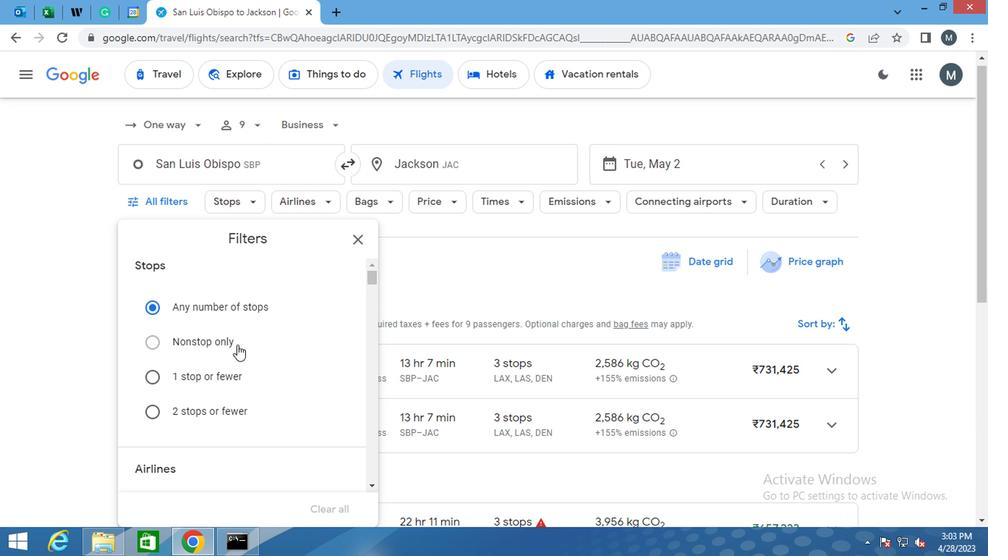 
Action: Mouse scrolled (239, 337) with delta (0, -1)
Screenshot: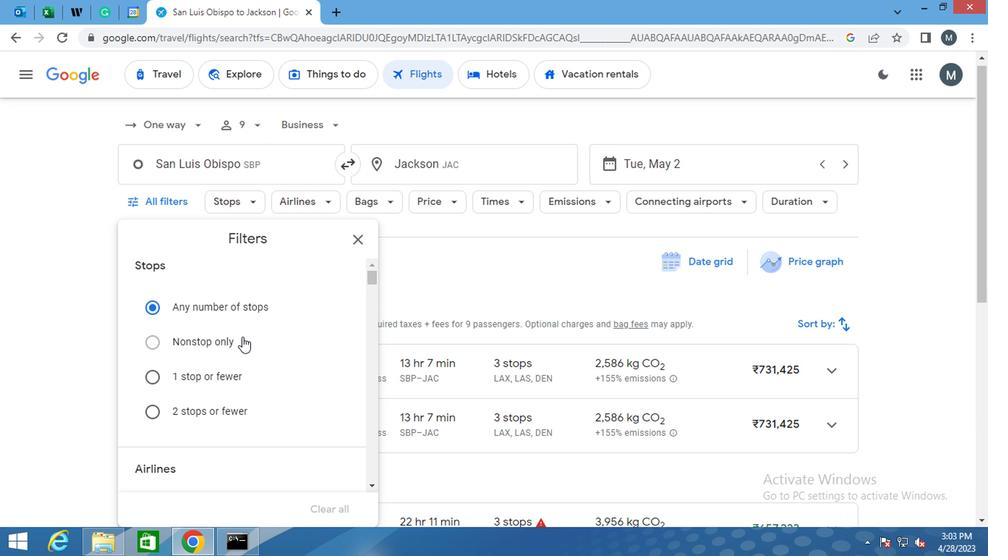 
Action: Mouse moved to (254, 388)
Screenshot: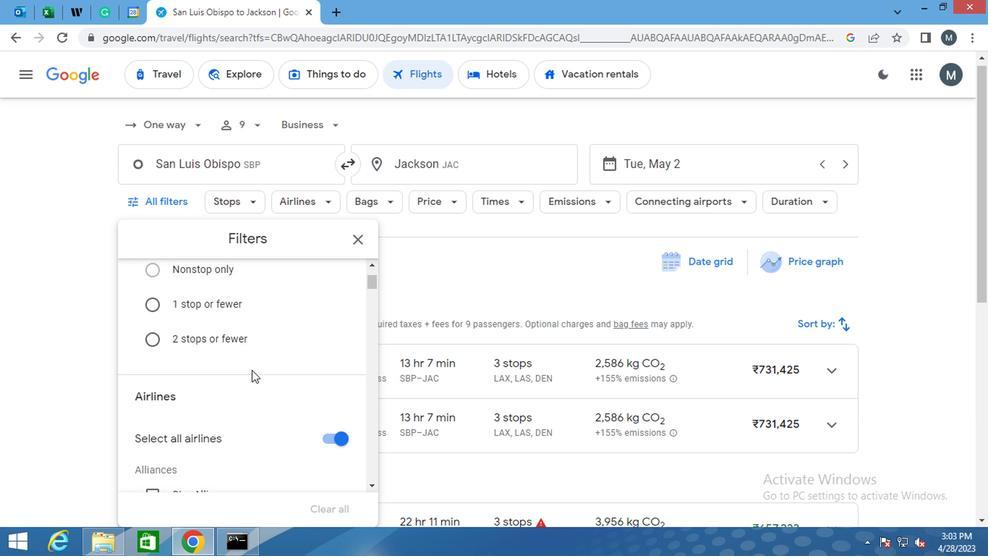 
Action: Mouse scrolled (254, 387) with delta (0, -1)
Screenshot: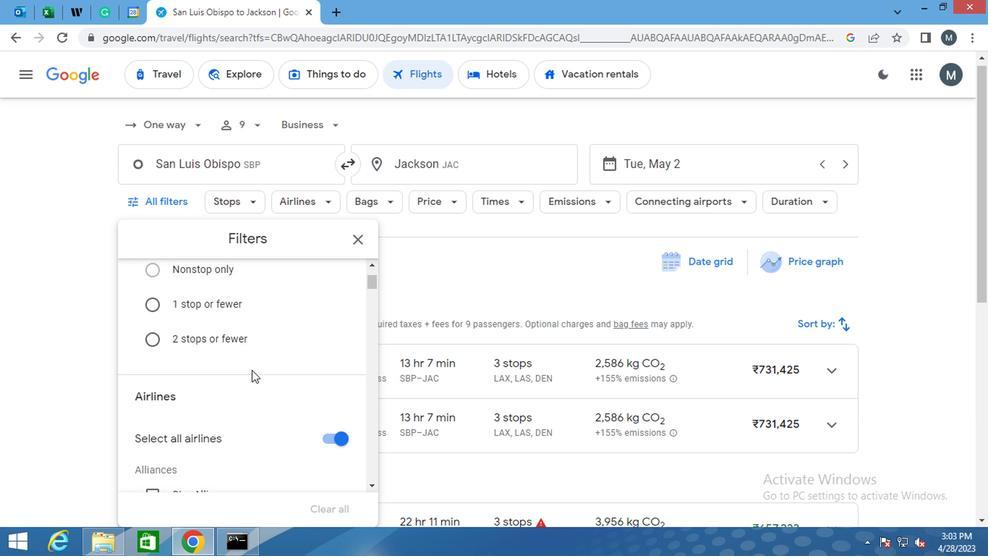 
Action: Mouse moved to (325, 375)
Screenshot: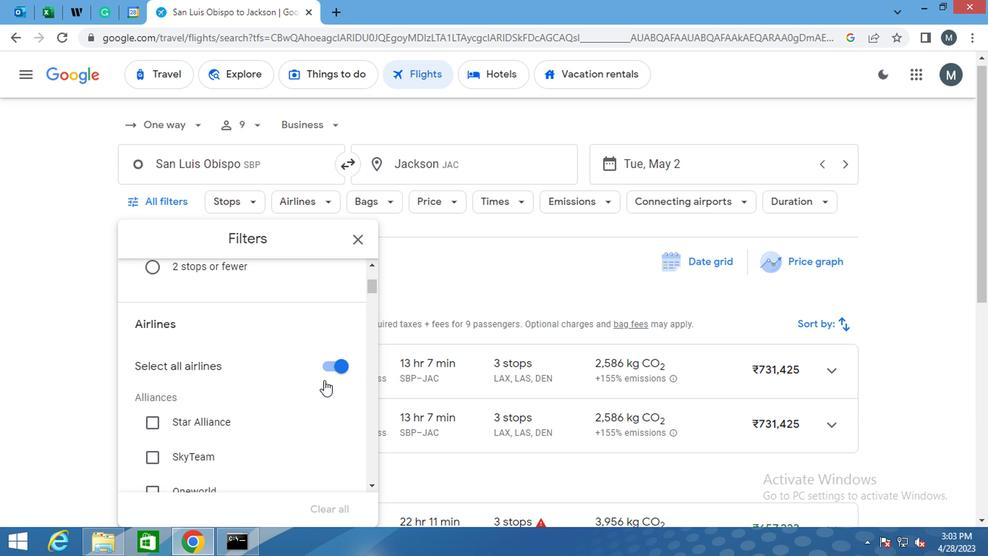 
Action: Mouse pressed left at (325, 375)
Screenshot: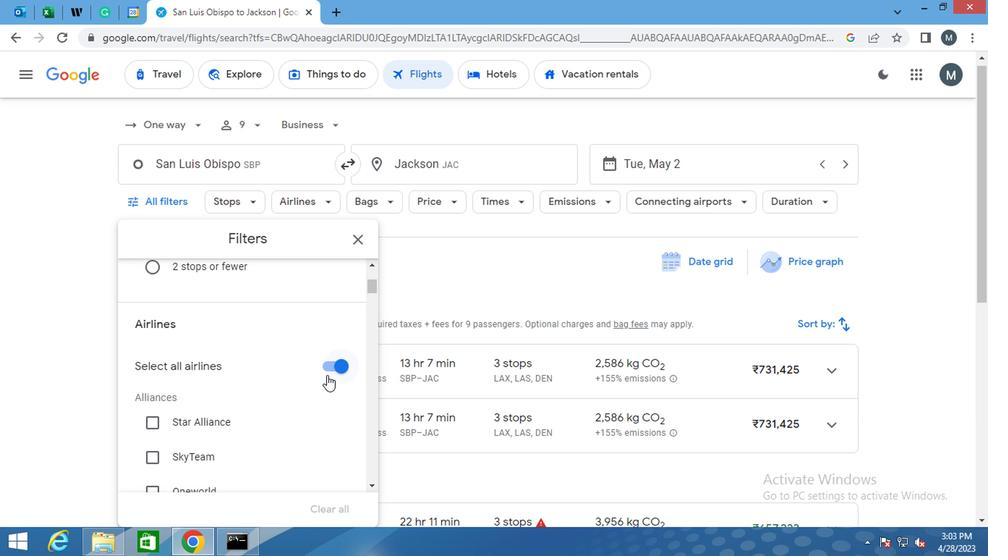 
Action: Mouse moved to (318, 371)
Screenshot: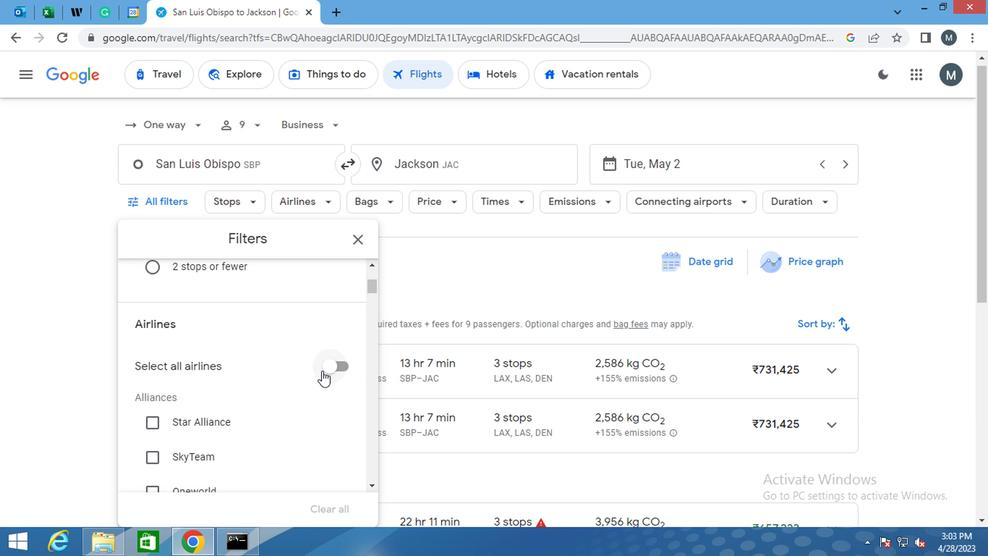 
Action: Mouse scrolled (318, 370) with delta (0, 0)
Screenshot: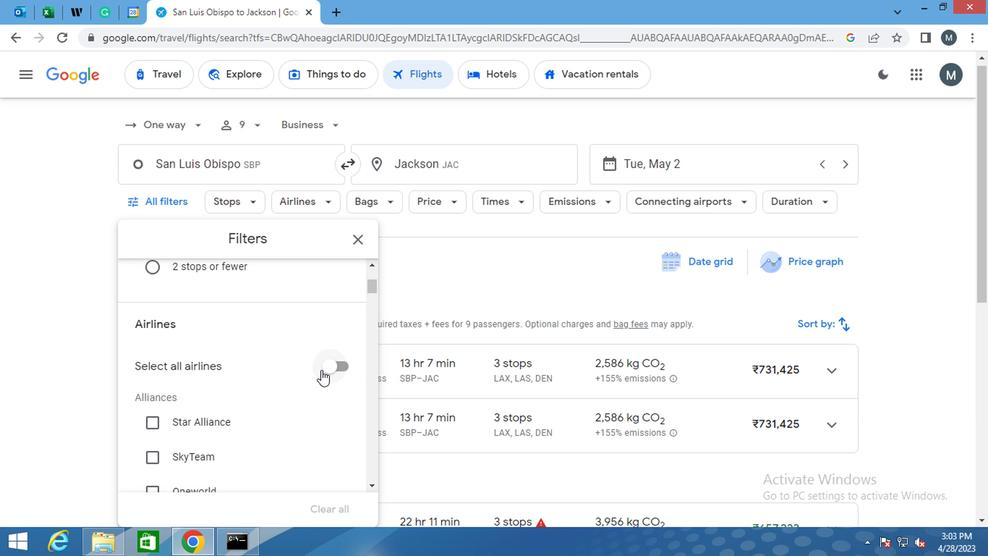 
Action: Mouse moved to (218, 374)
Screenshot: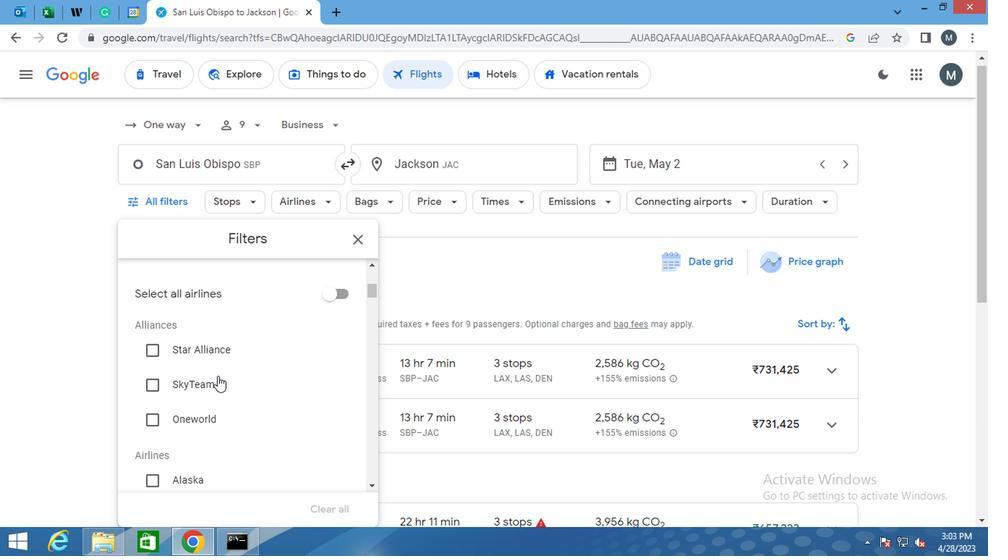 
Action: Mouse scrolled (218, 375) with delta (0, 0)
Screenshot: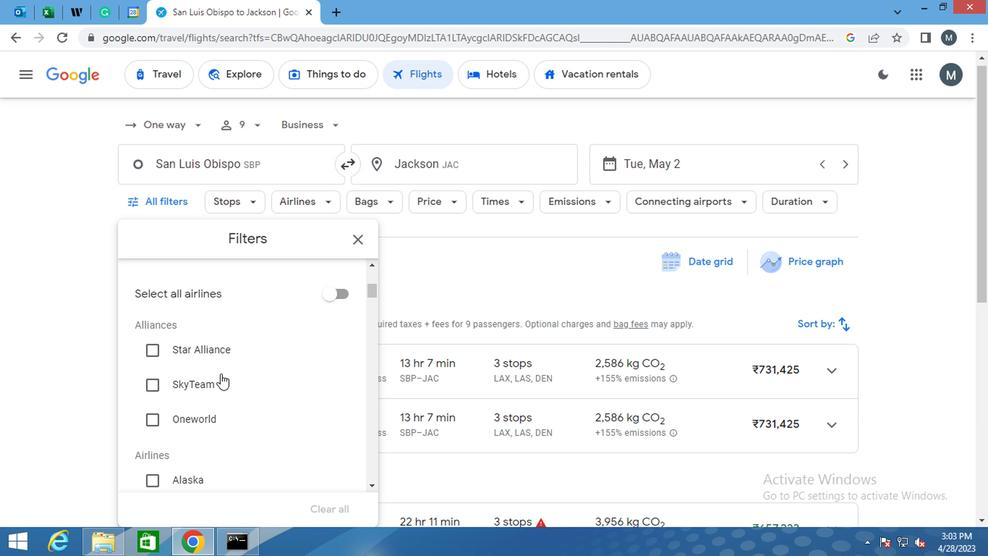 
Action: Mouse scrolled (218, 374) with delta (0, 0)
Screenshot: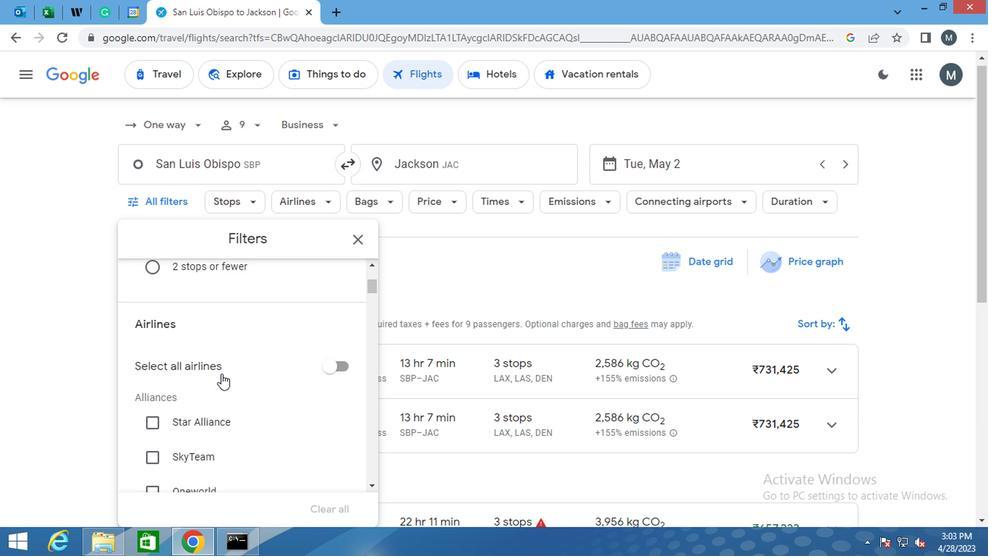 
Action: Mouse scrolled (218, 374) with delta (0, 0)
Screenshot: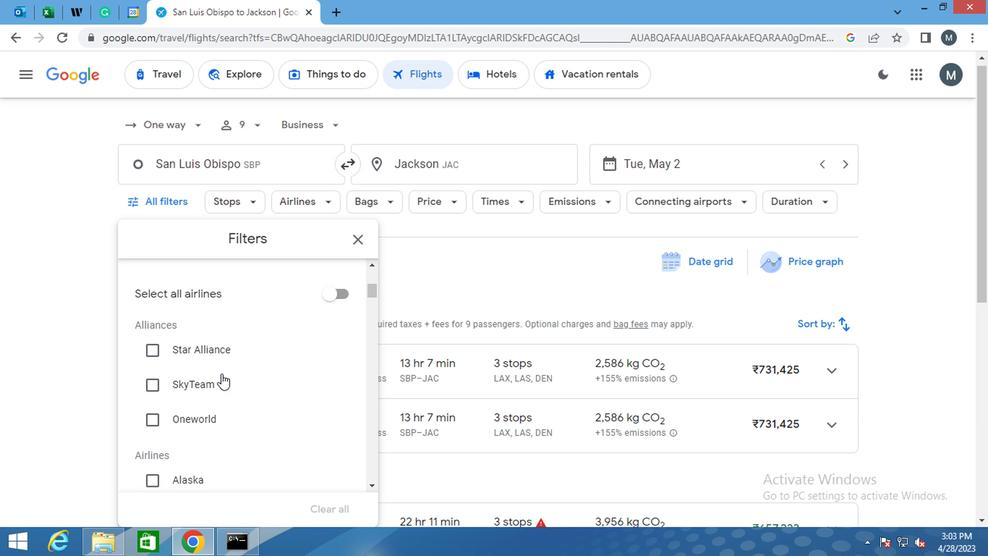 
Action: Mouse moved to (218, 374)
Screenshot: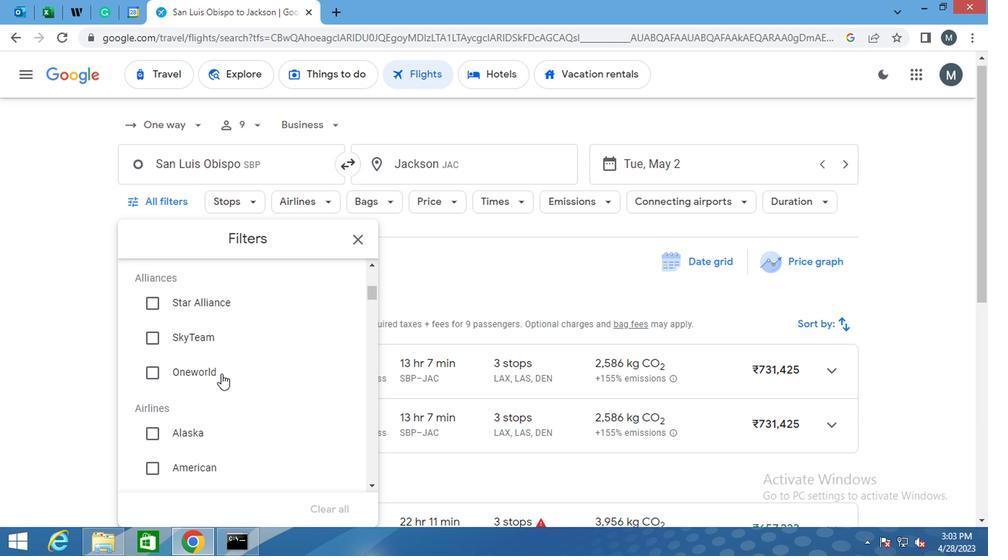 
Action: Mouse scrolled (218, 374) with delta (0, 0)
Screenshot: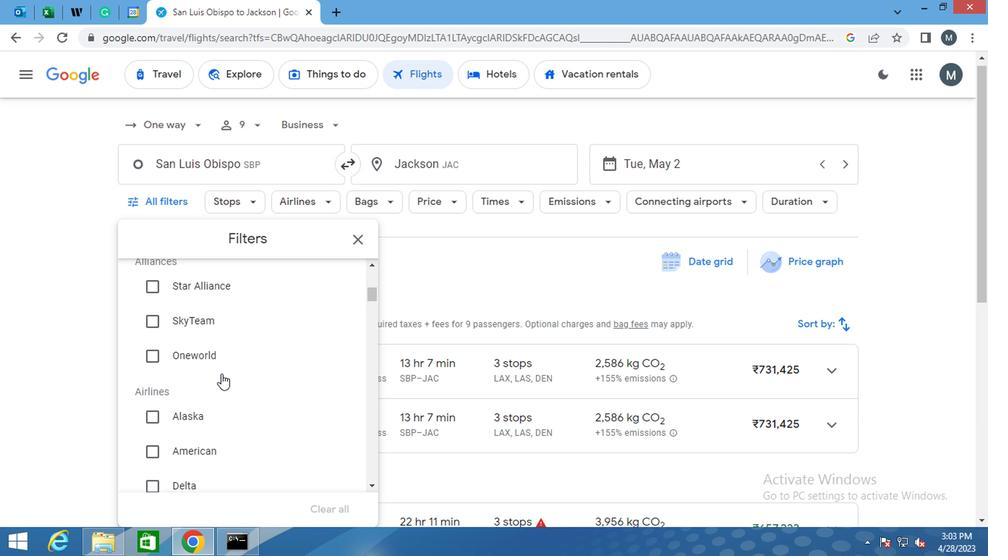 
Action: Mouse moved to (218, 378)
Screenshot: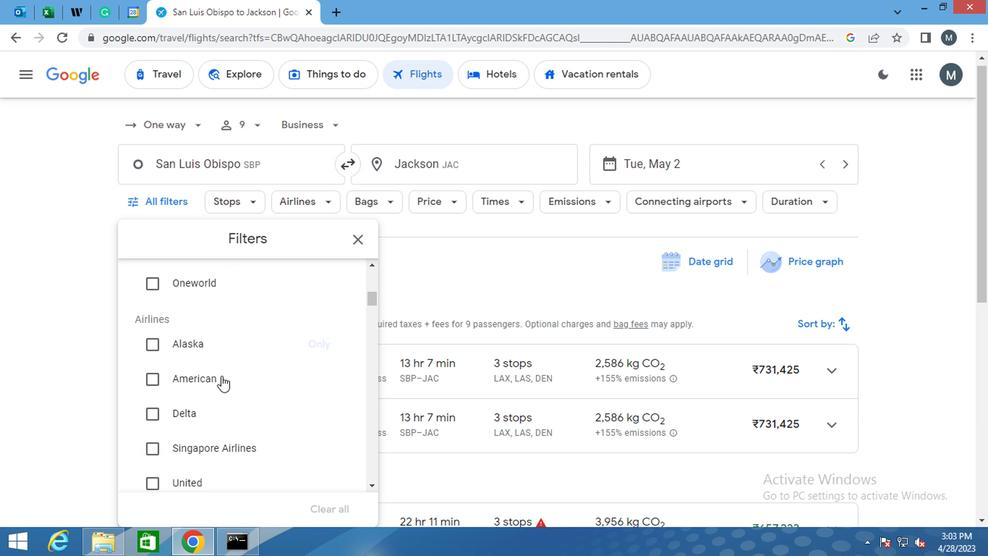 
Action: Mouse scrolled (218, 377) with delta (0, 0)
Screenshot: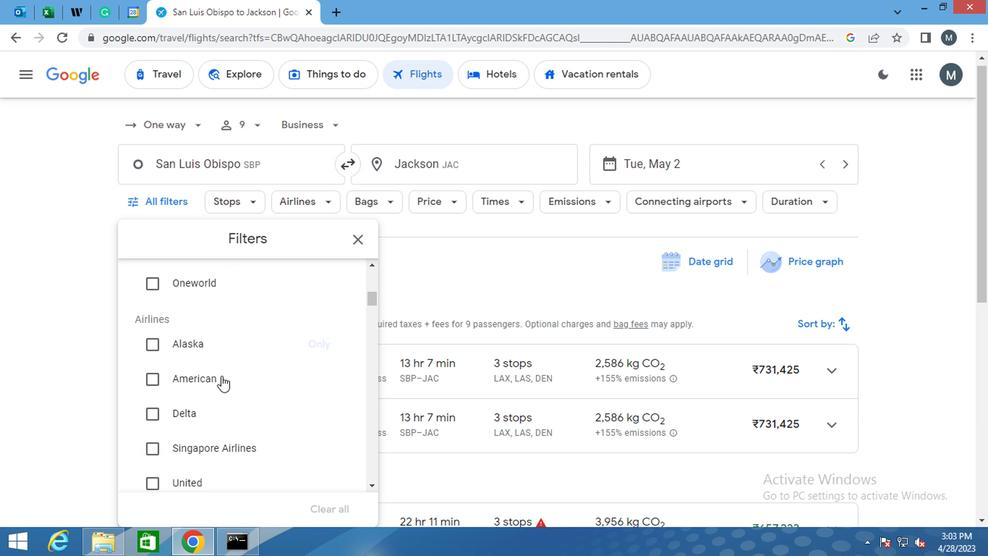 
Action: Mouse moved to (218, 378)
Screenshot: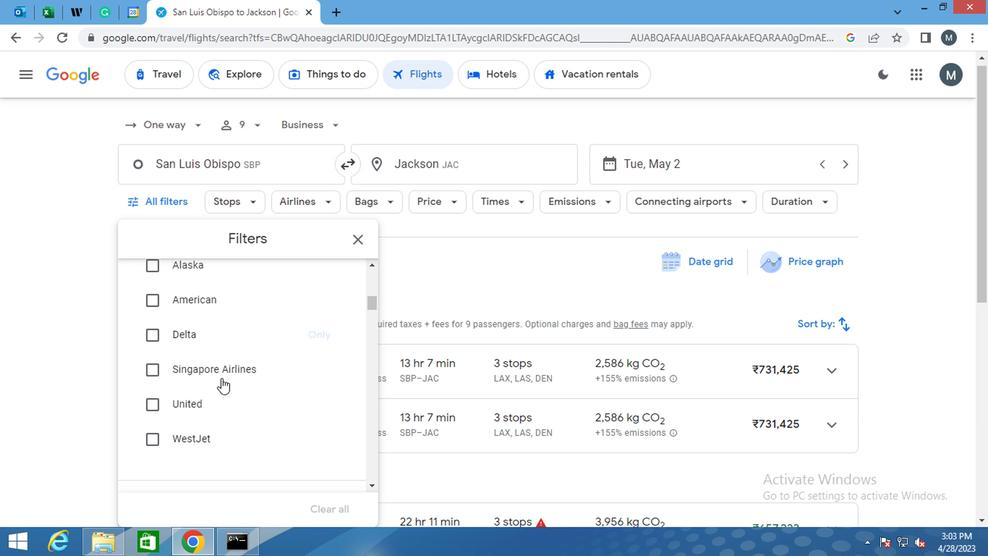 
Action: Mouse scrolled (218, 378) with delta (0, 0)
Screenshot: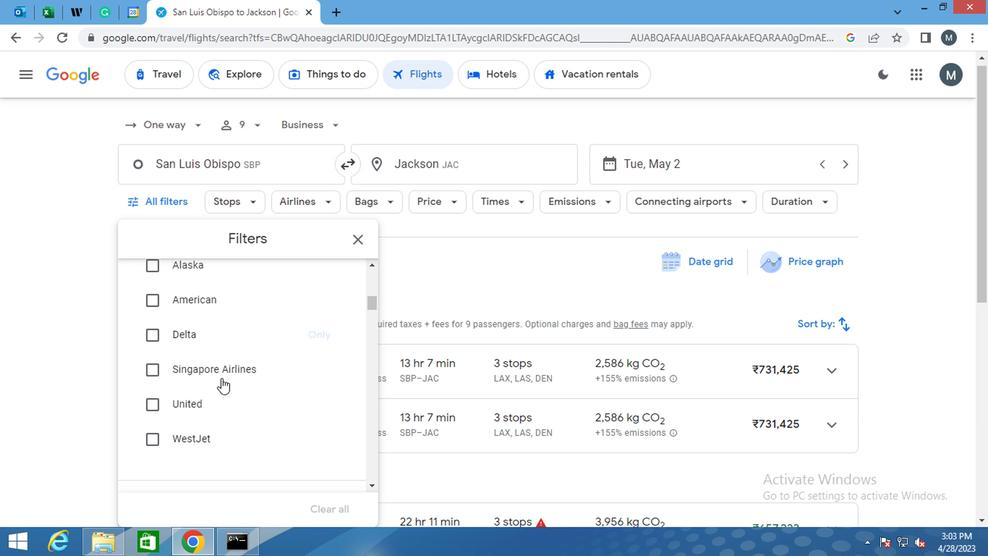 
Action: Mouse moved to (218, 380)
Screenshot: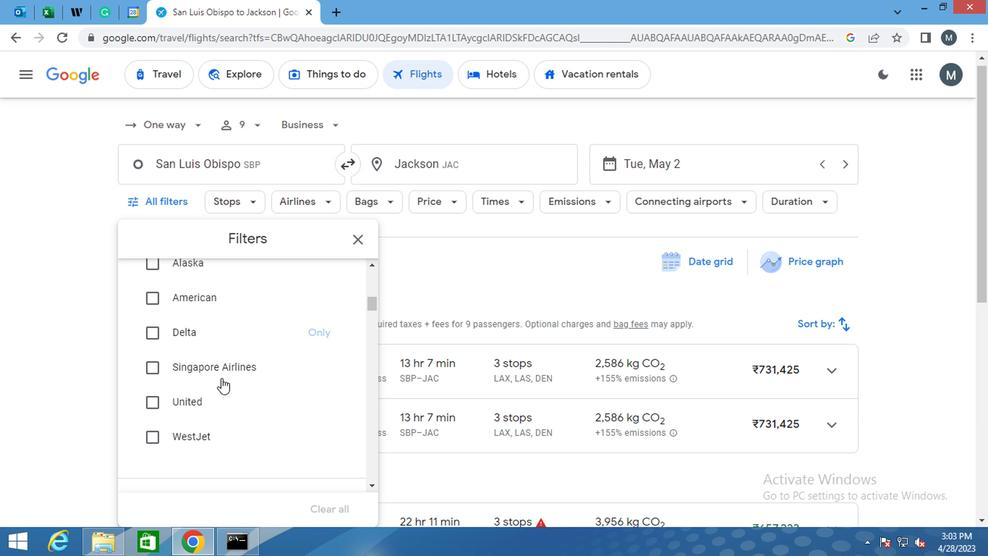 
Action: Mouse scrolled (218, 379) with delta (0, 0)
Screenshot: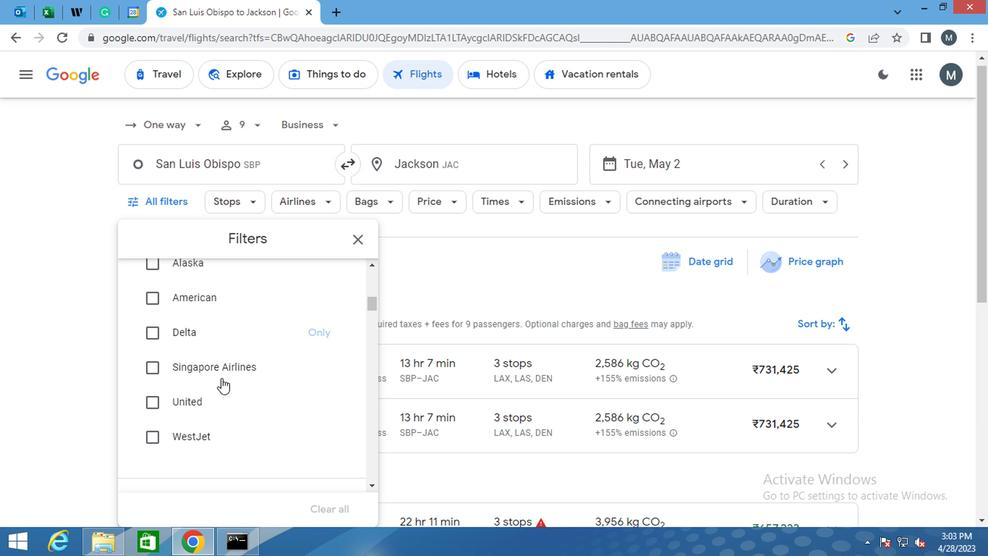 
Action: Mouse moved to (333, 429)
Screenshot: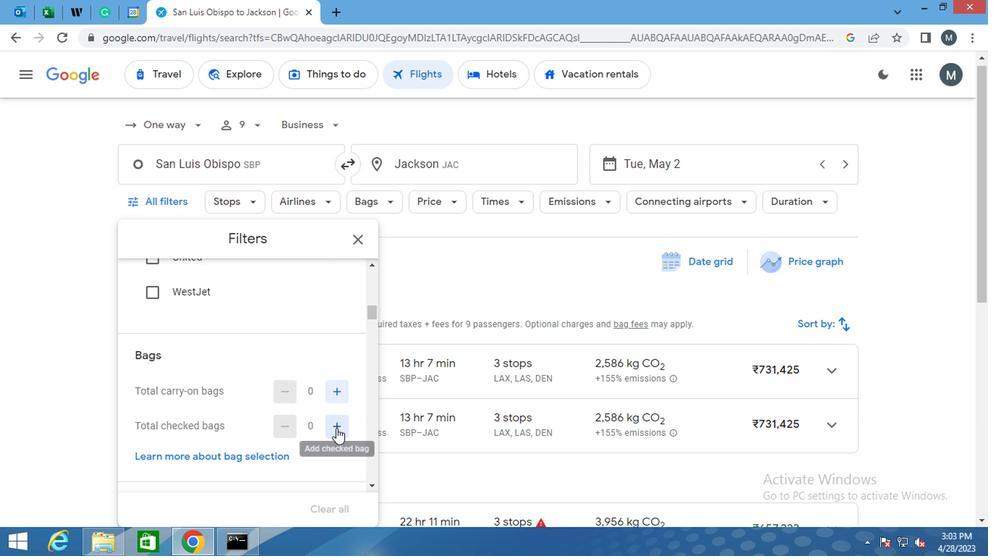 
Action: Mouse pressed left at (333, 429)
Screenshot: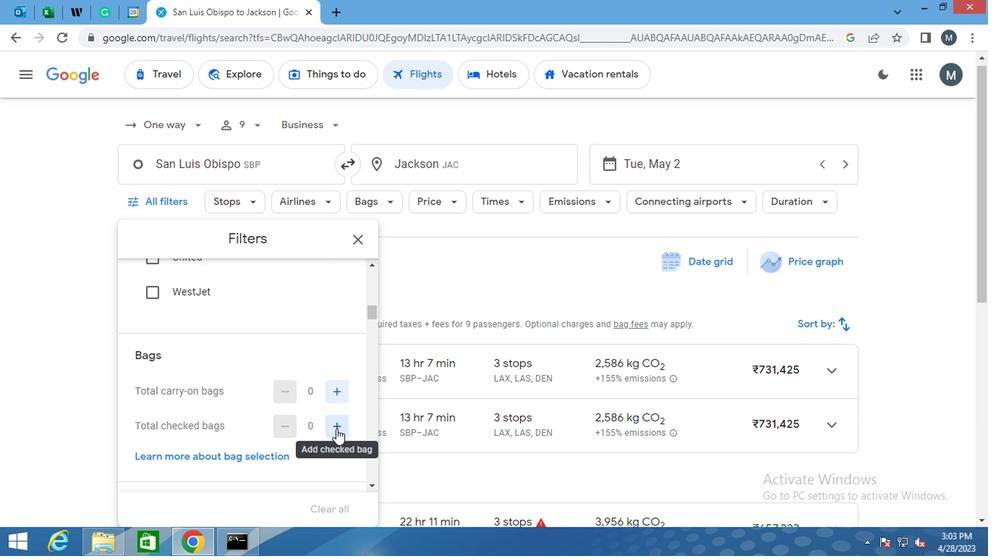 
Action: Mouse pressed left at (333, 429)
Screenshot: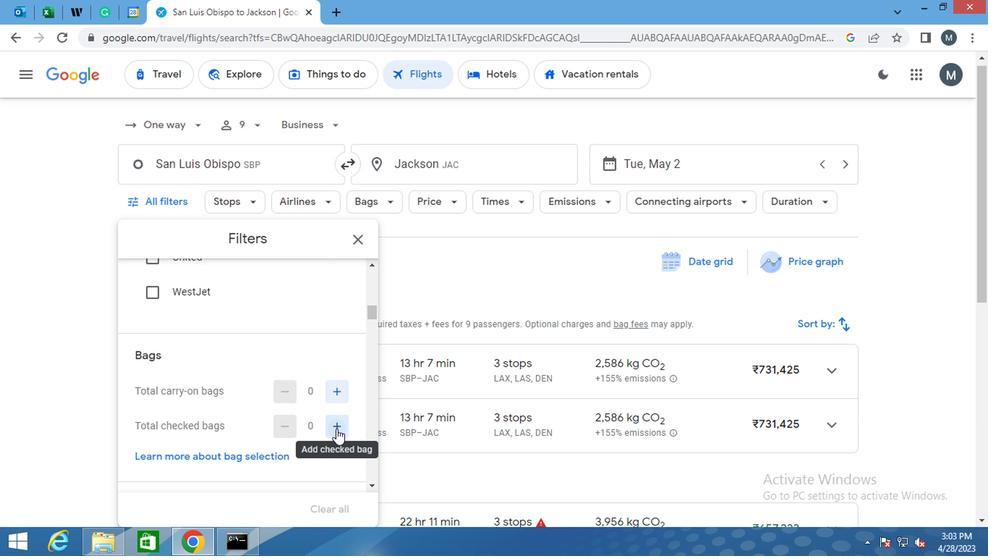 
Action: Mouse moved to (250, 391)
Screenshot: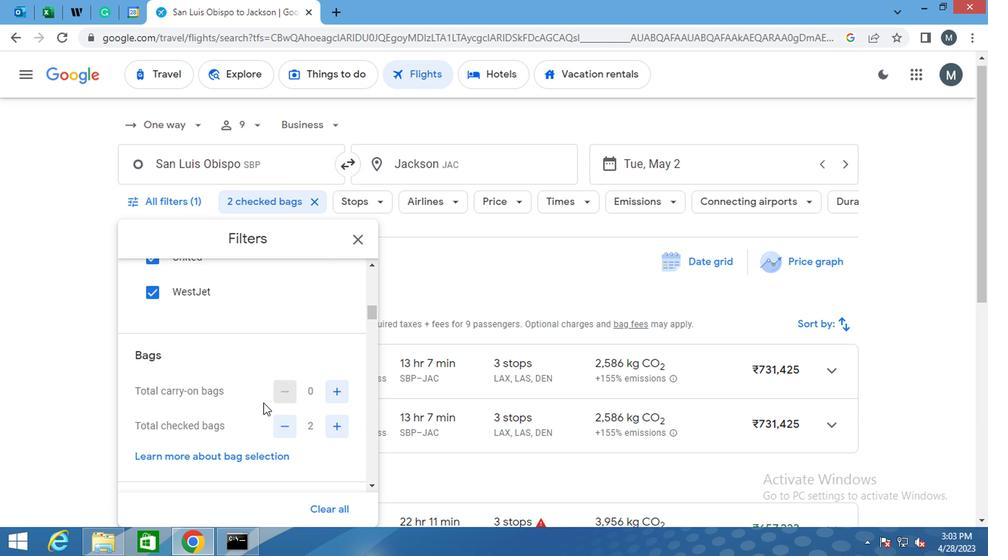 
Action: Mouse scrolled (250, 390) with delta (0, 0)
Screenshot: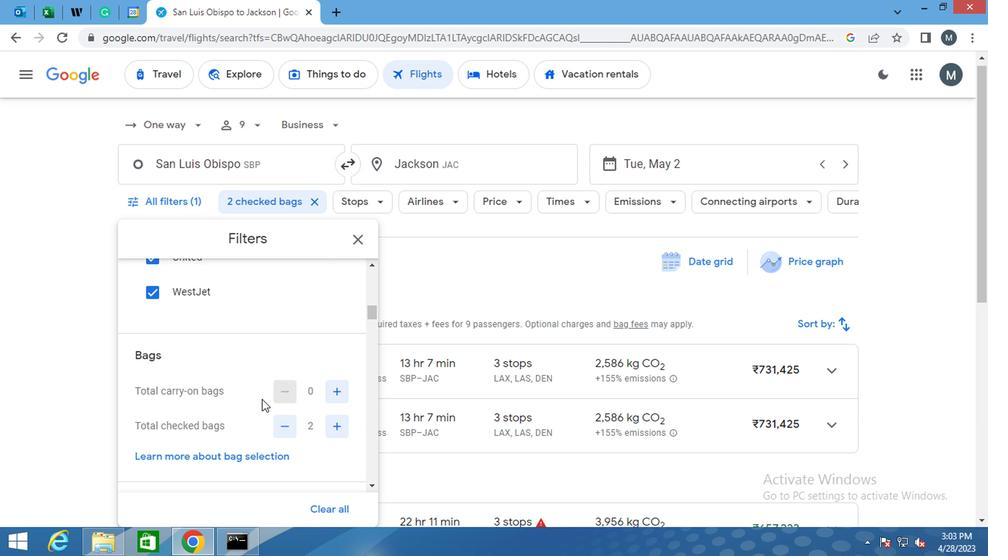 
Action: Mouse scrolled (250, 390) with delta (0, 0)
Screenshot: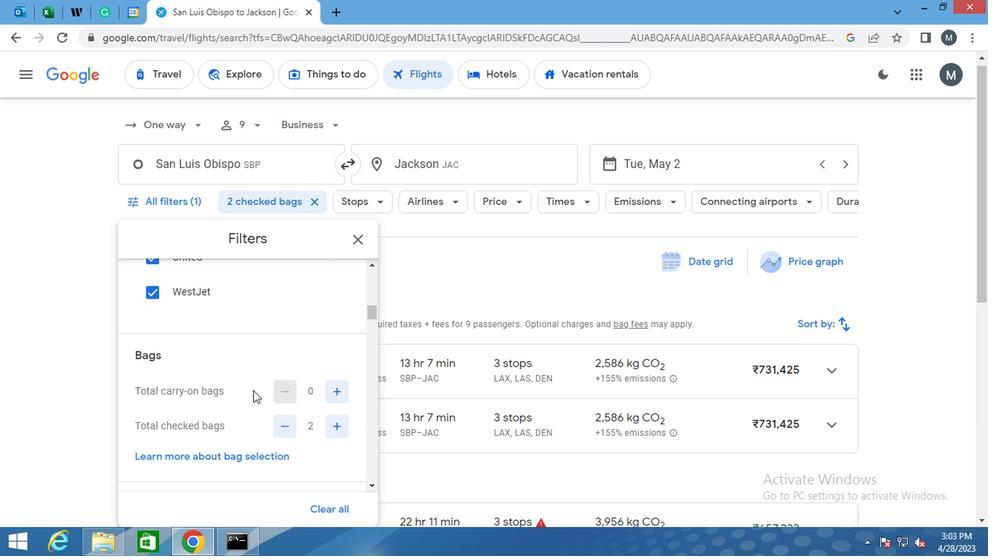 
Action: Mouse moved to (250, 391)
Screenshot: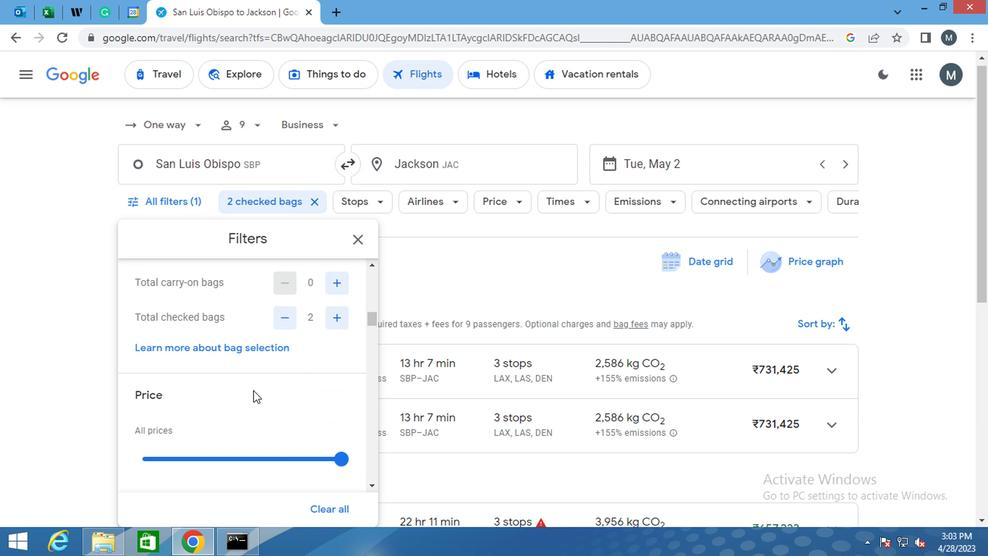 
Action: Mouse scrolled (250, 390) with delta (0, 0)
Screenshot: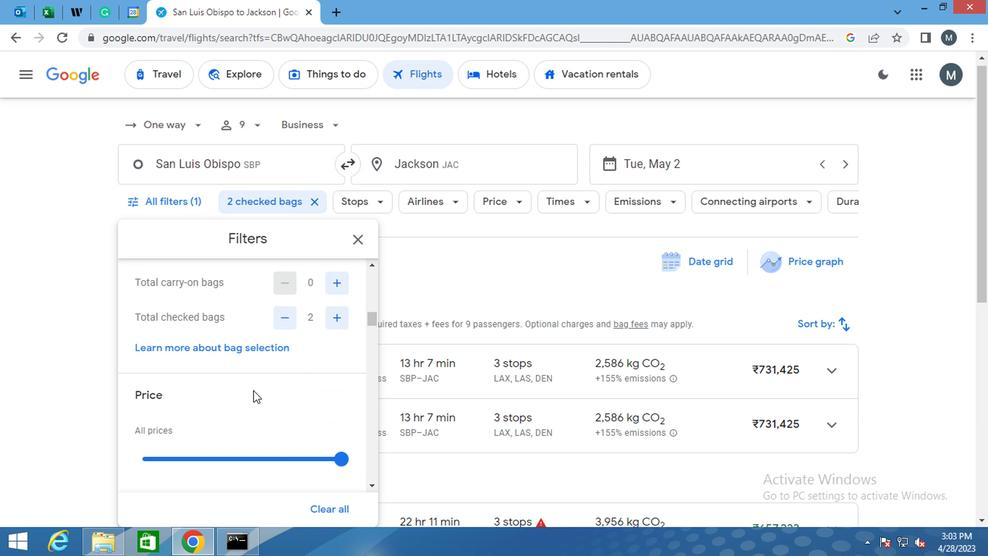 
Action: Mouse scrolled (250, 390) with delta (0, 0)
Screenshot: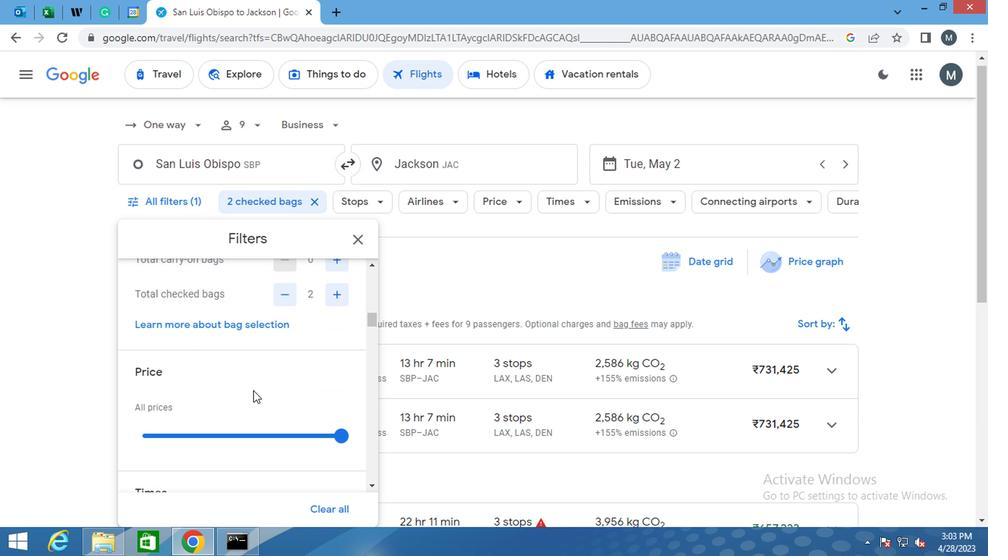 
Action: Mouse moved to (202, 369)
Screenshot: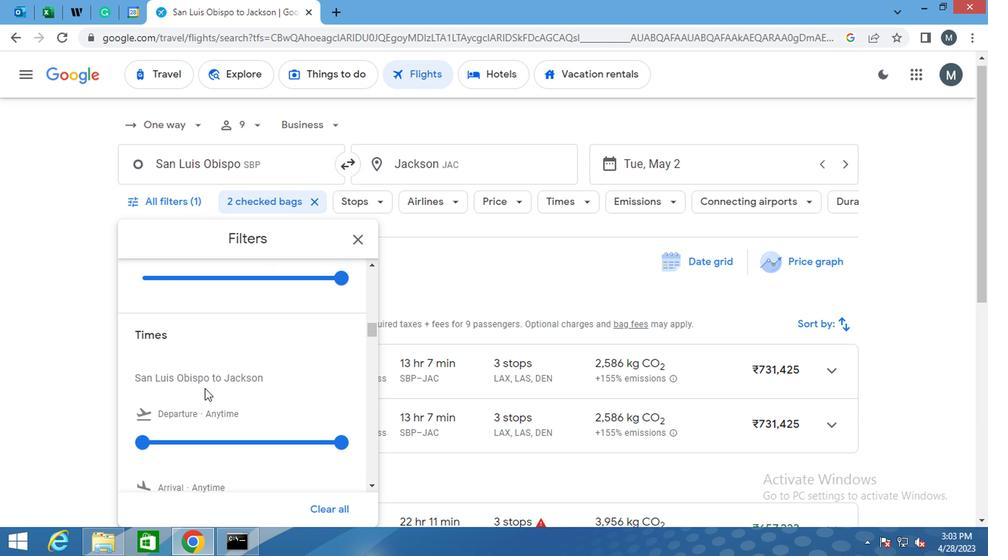
Action: Mouse scrolled (202, 369) with delta (0, 0)
Screenshot: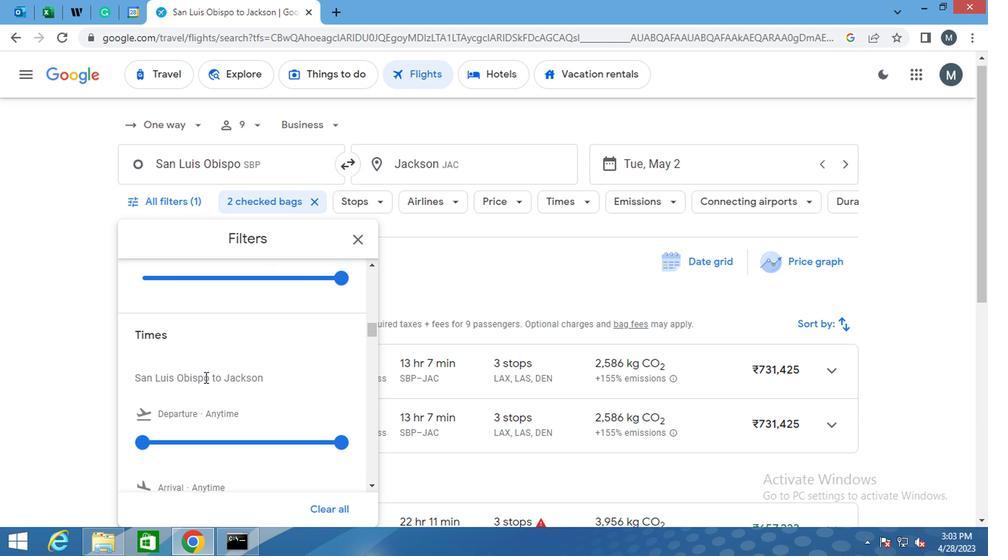 
Action: Mouse moved to (216, 349)
Screenshot: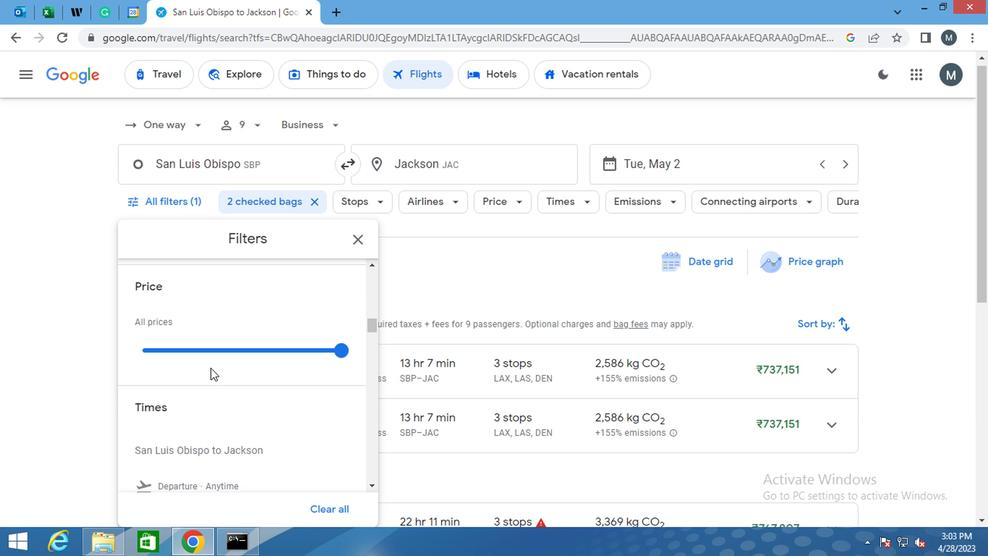 
Action: Mouse pressed left at (216, 349)
Screenshot: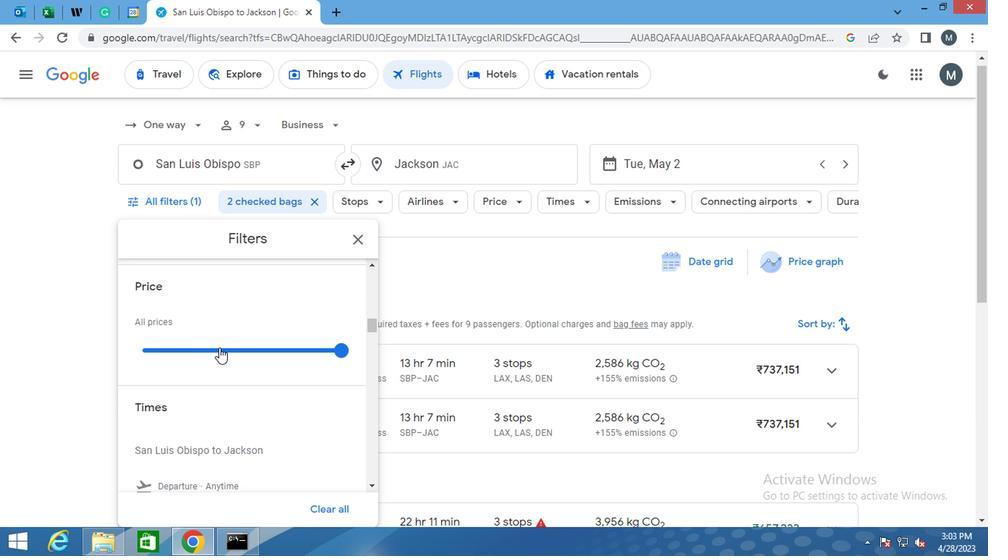 
Action: Mouse moved to (218, 348)
Screenshot: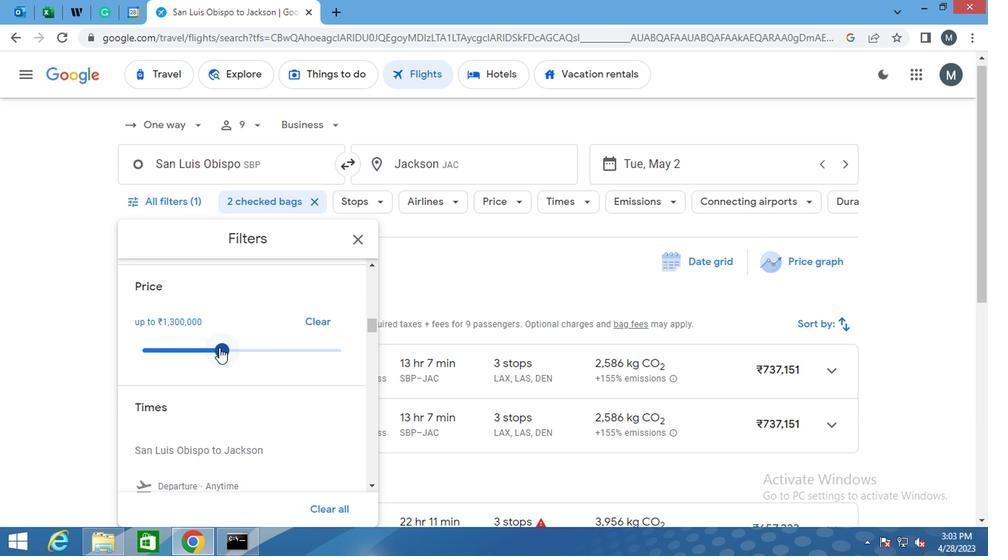 
Action: Mouse pressed left at (218, 348)
Screenshot: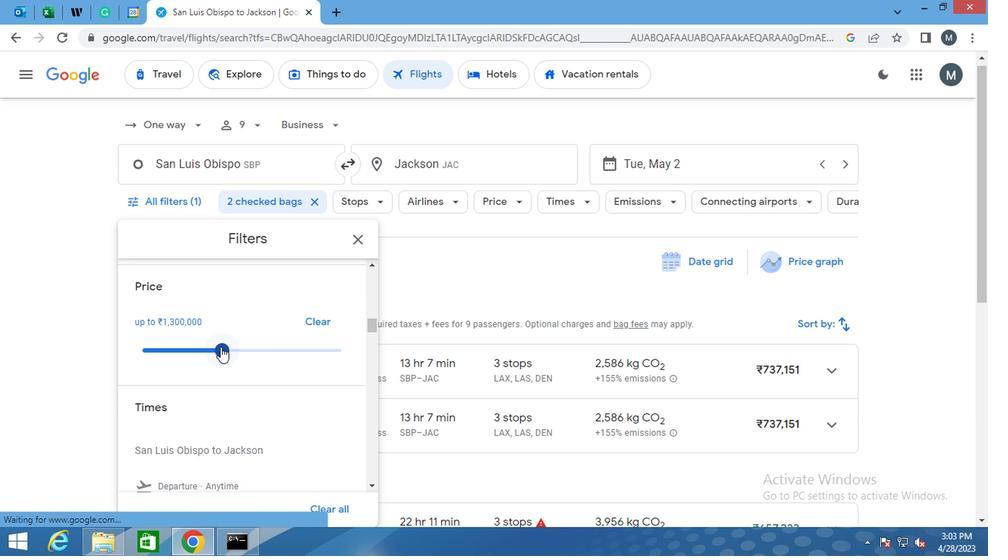 
Action: Mouse moved to (228, 358)
Screenshot: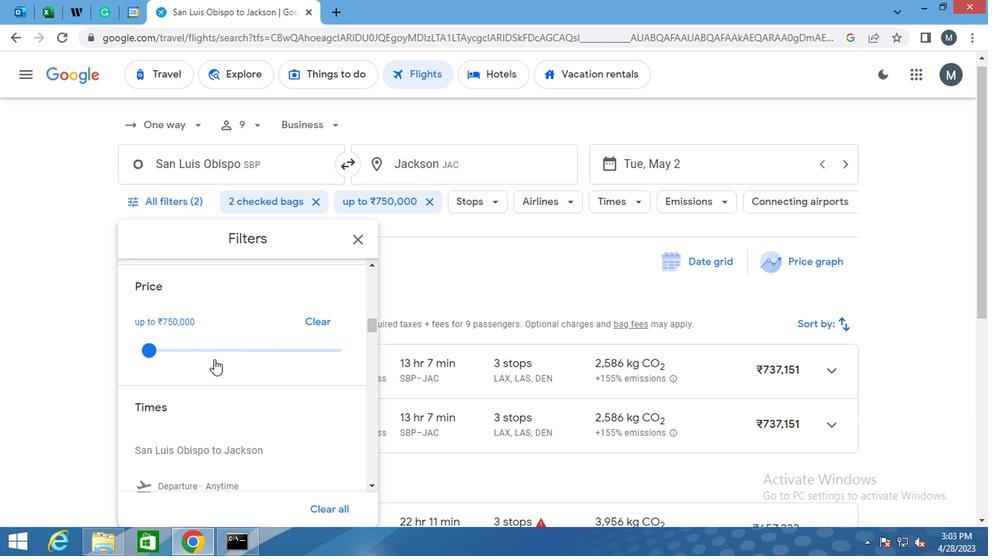
Action: Mouse scrolled (228, 357) with delta (0, -1)
Screenshot: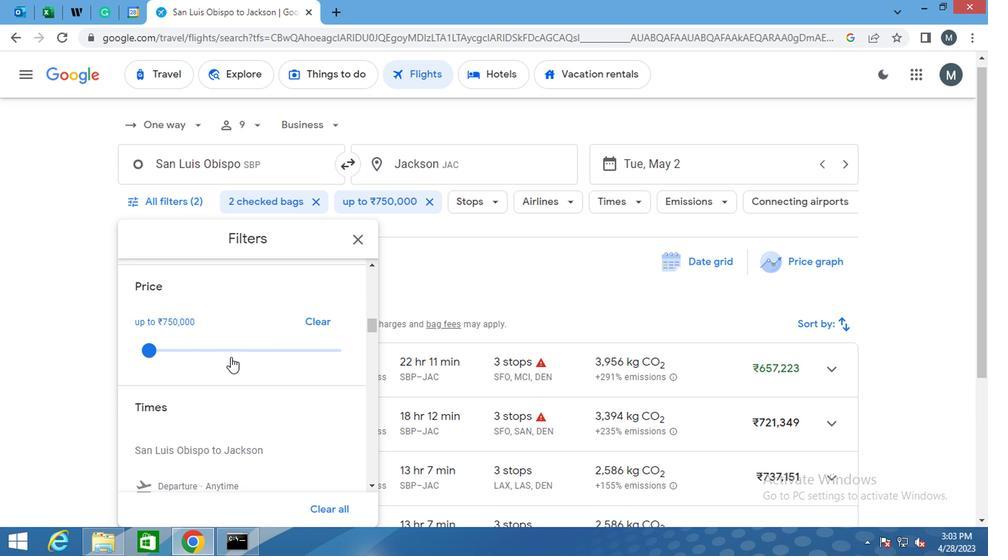 
Action: Mouse moved to (229, 358)
Screenshot: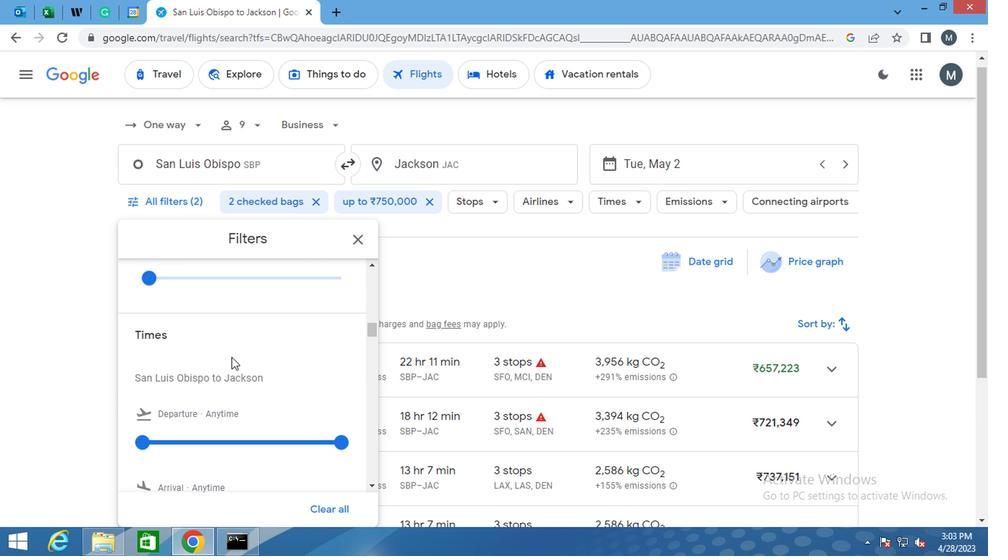 
Action: Mouse scrolled (229, 358) with delta (0, 0)
Screenshot: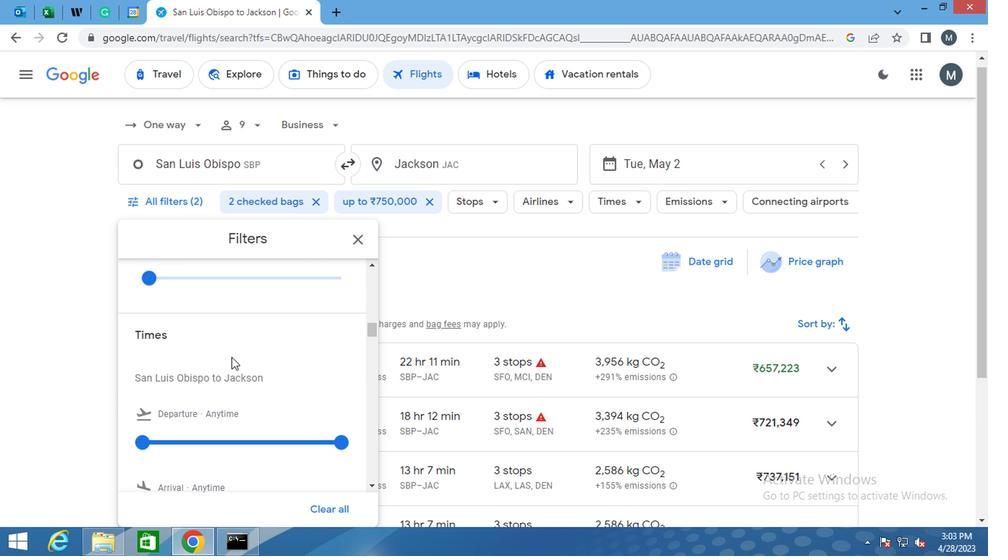 
Action: Mouse moved to (240, 365)
Screenshot: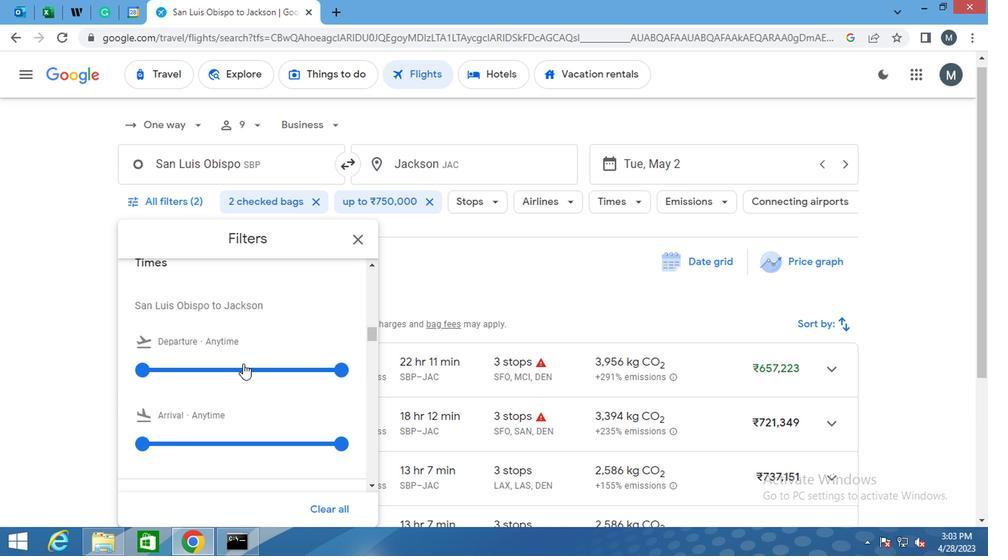 
Action: Mouse pressed left at (240, 365)
Screenshot: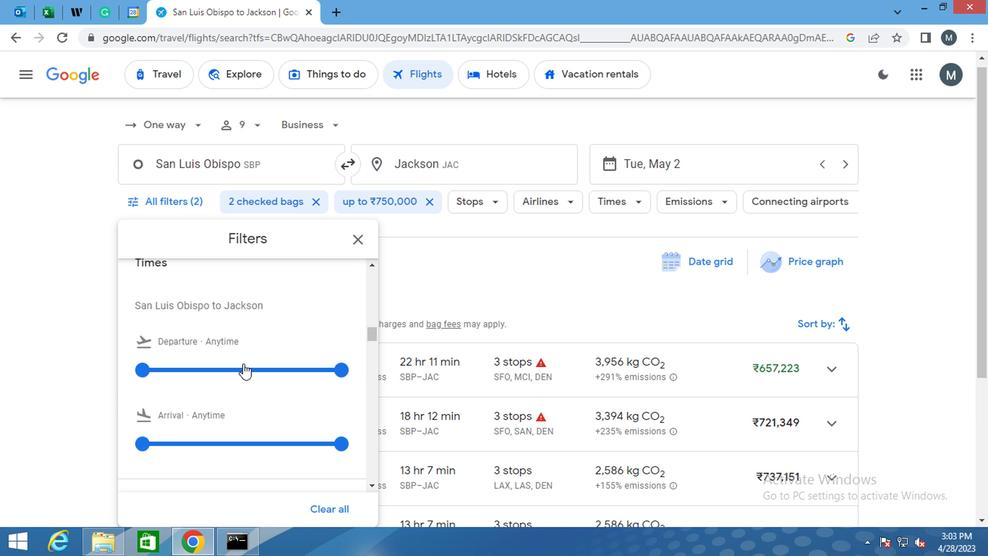 
Action: Mouse moved to (261, 371)
Screenshot: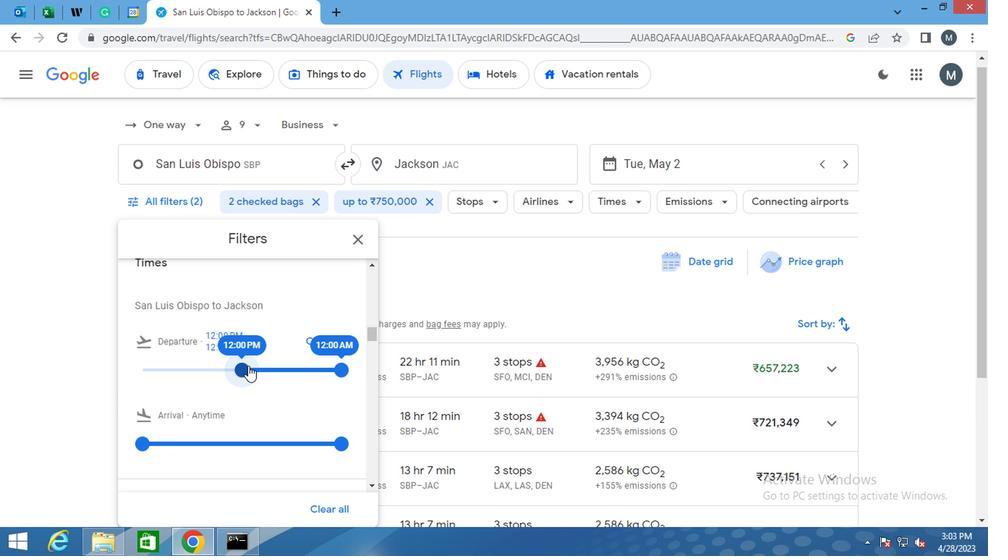
Action: Mouse pressed left at (261, 371)
Screenshot: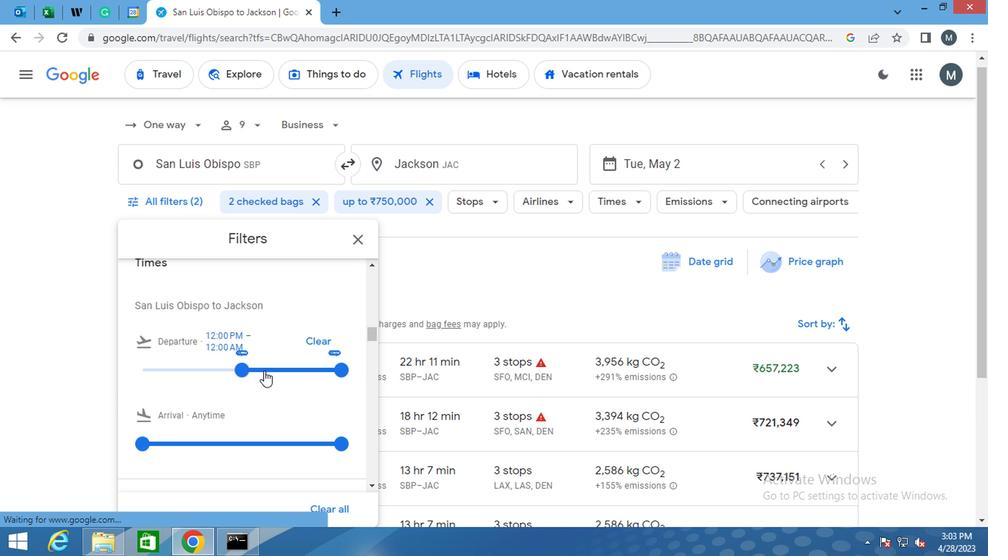 
Action: Mouse moved to (261, 371)
Screenshot: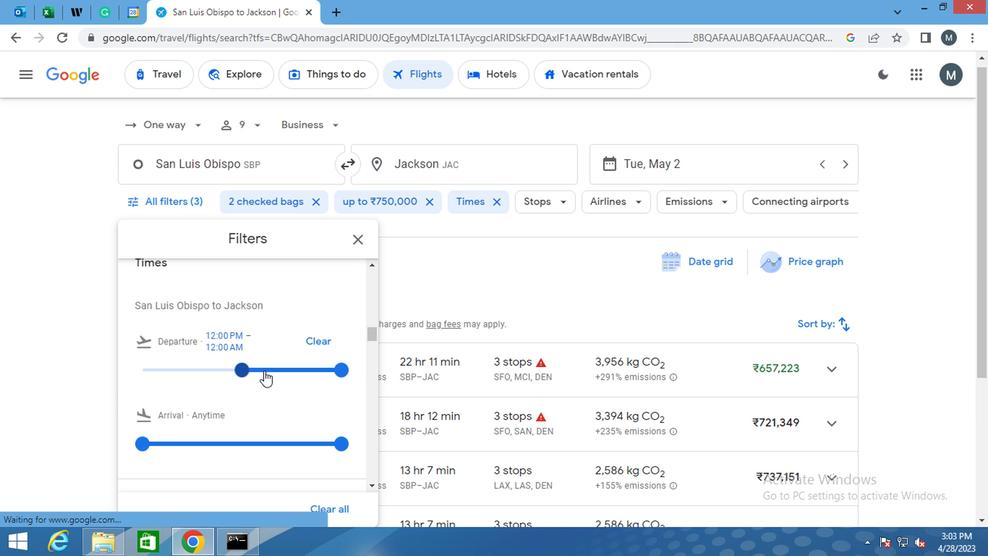 
Action: Mouse pressed left at (261, 371)
Screenshot: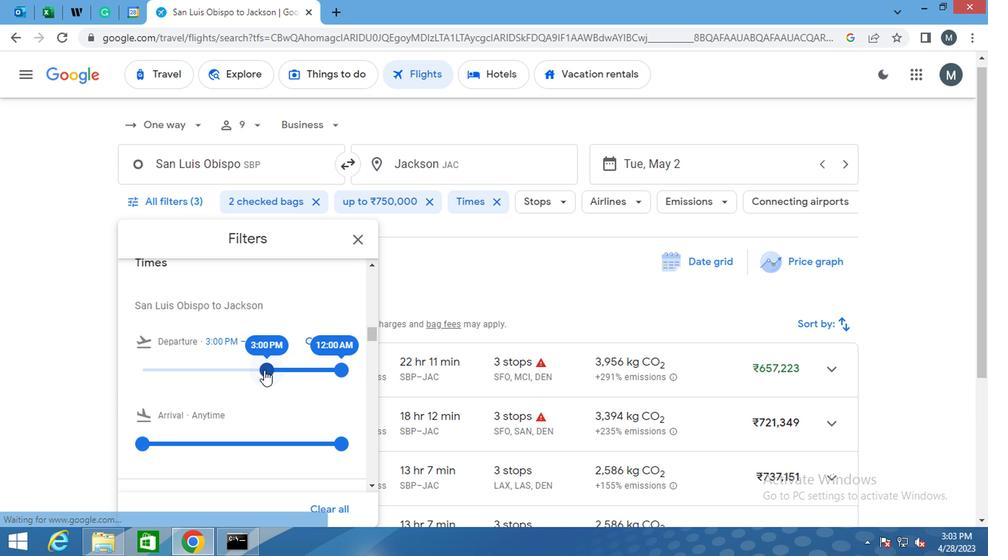 
Action: Mouse moved to (337, 370)
Screenshot: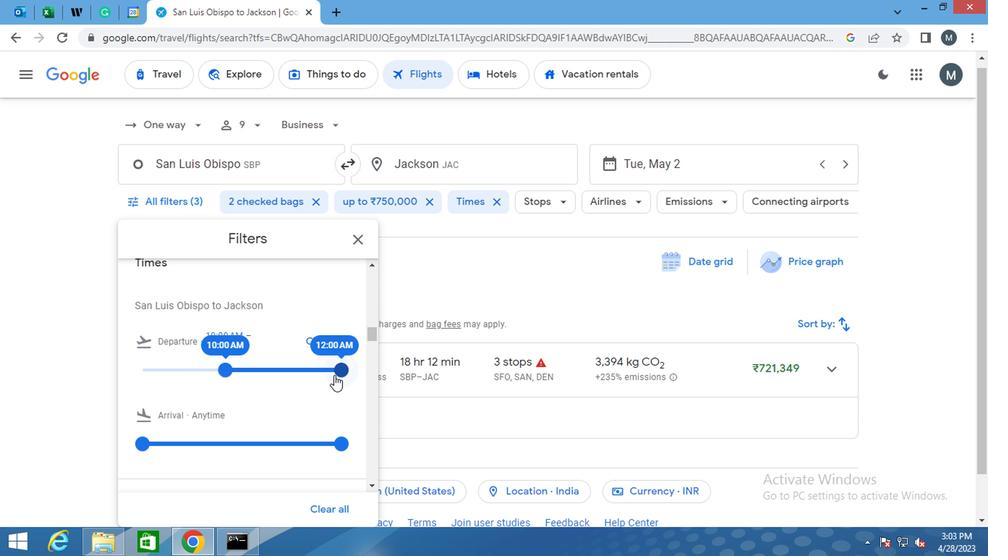
Action: Mouse pressed left at (337, 370)
Screenshot: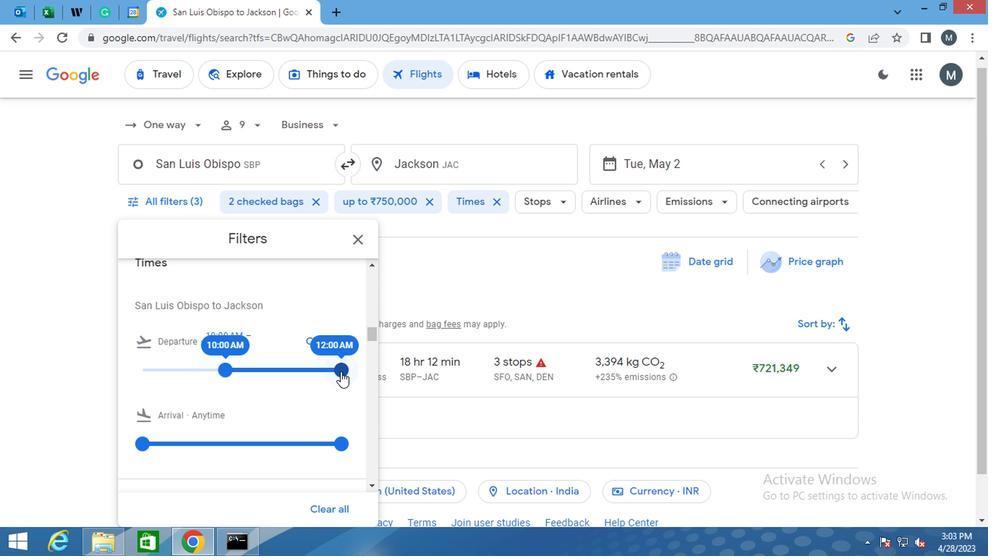 
Action: Mouse moved to (350, 244)
Screenshot: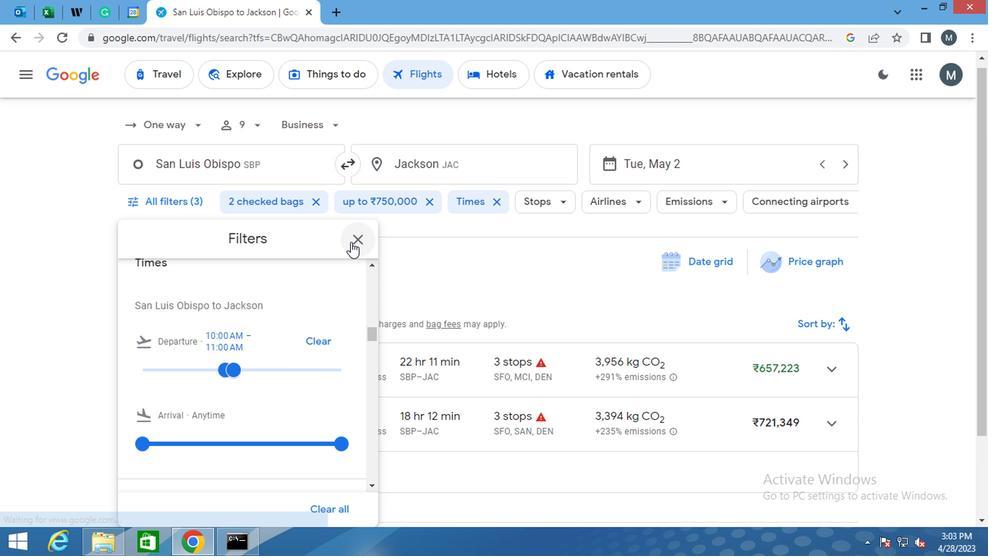 
Action: Mouse pressed left at (350, 244)
Screenshot: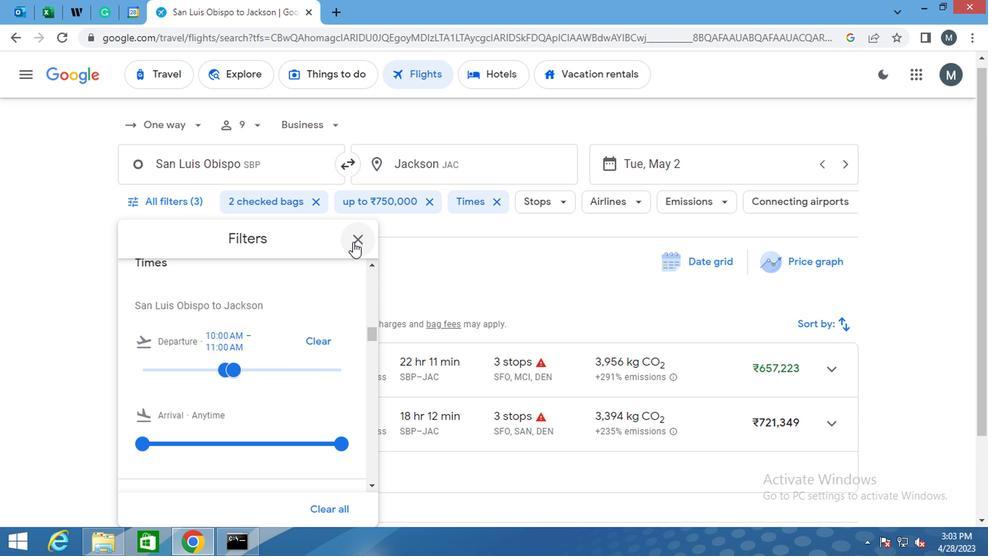 
